 Task: Look for space in Écully, France from 9th June, 2023 to 16th June, 2023 for 2 adults in price range Rs.8000 to Rs.16000. Place can be entire place with 2 bedrooms having 2 beds and 1 bathroom. Property type can be house, flat, guest house. Booking option can be shelf check-in. Required host language is English.
Action: Mouse moved to (365, 151)
Screenshot: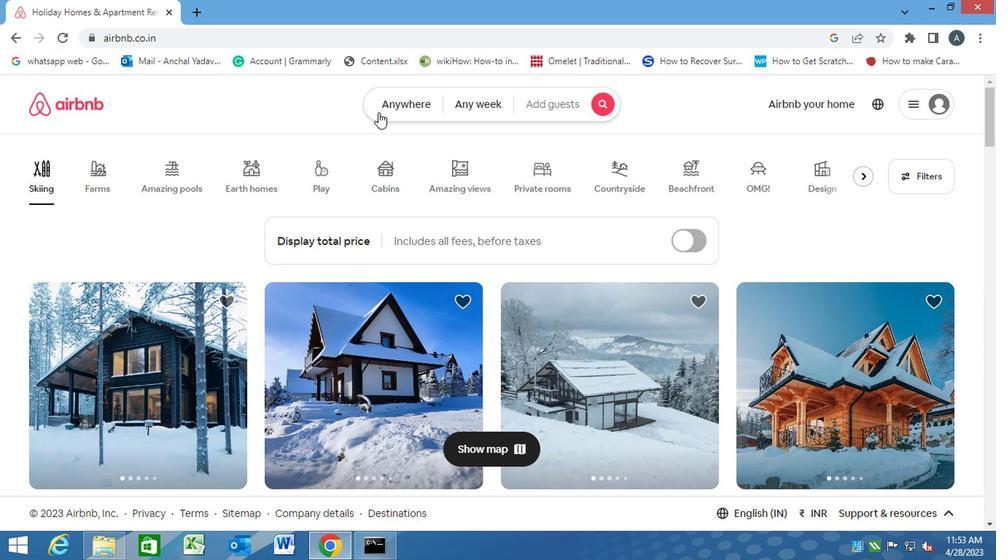 
Action: Mouse pressed left at (365, 151)
Screenshot: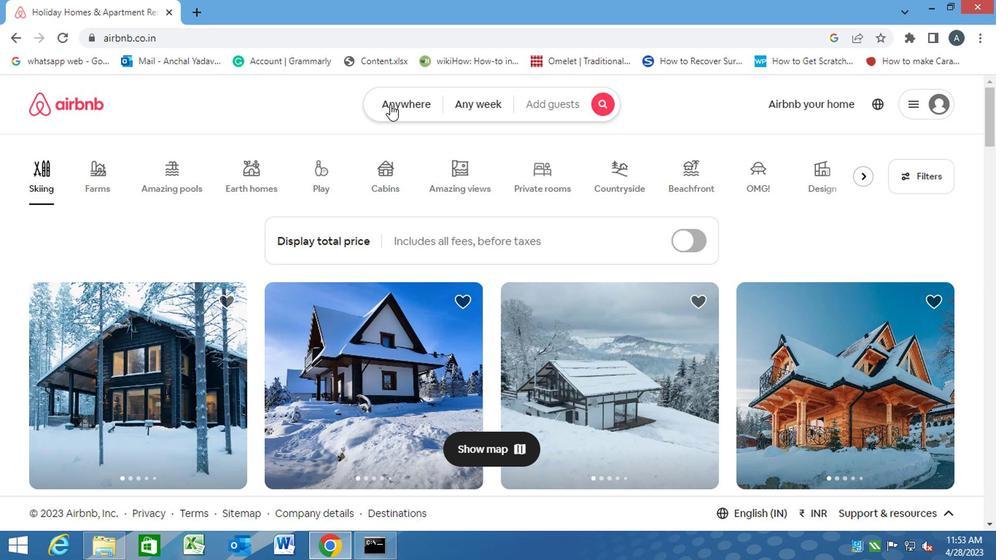 
Action: Mouse moved to (307, 195)
Screenshot: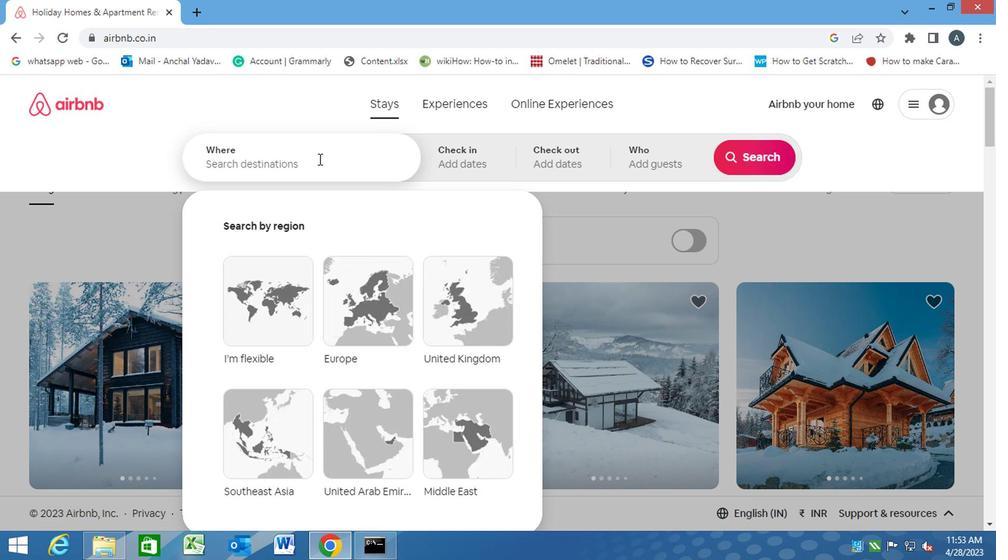 
Action: Mouse pressed left at (307, 195)
Screenshot: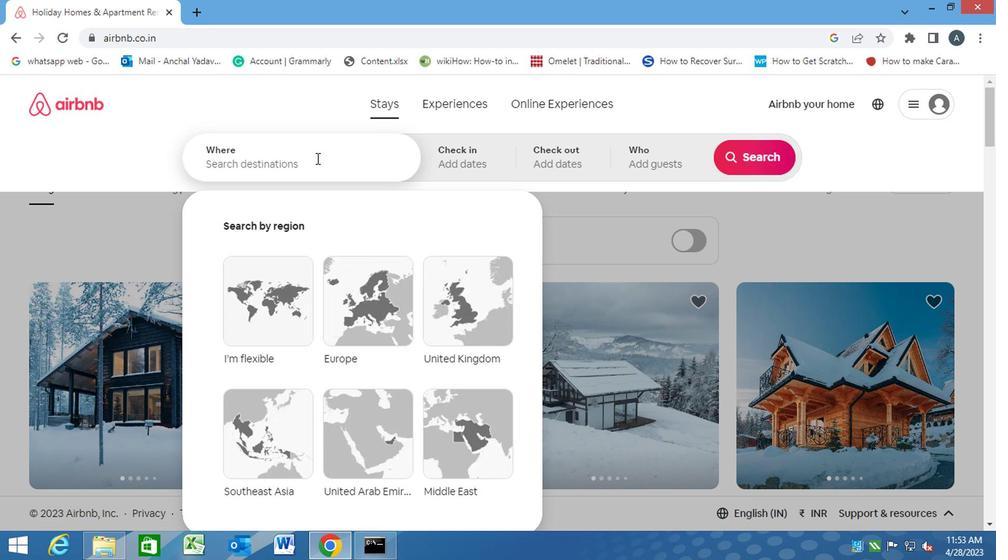 
Action: Key pressed e<Key.caps_lock>cully,<Key.space><Key.caps_lock>f<Key.caps_lock>rance<Key.enter>
Screenshot: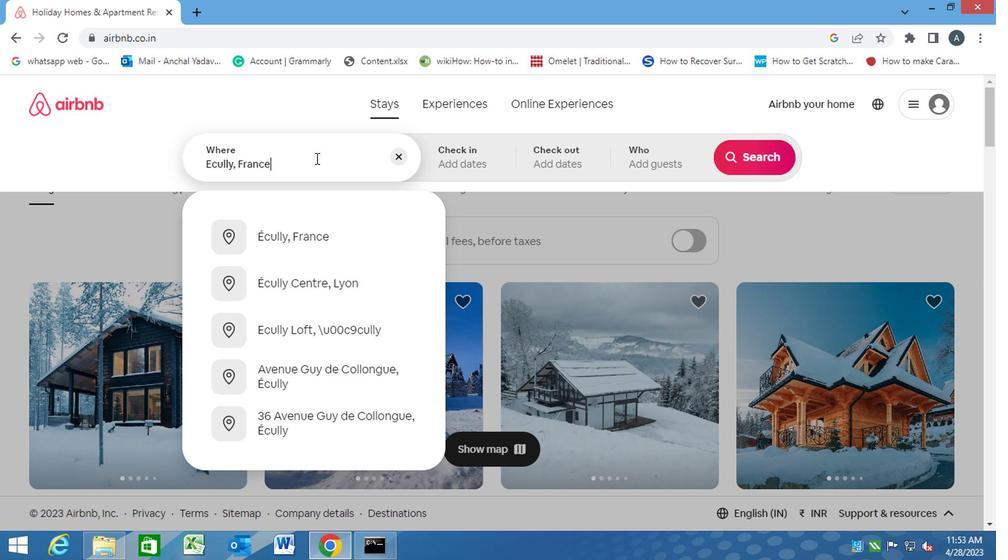 
Action: Mouse moved to (612, 280)
Screenshot: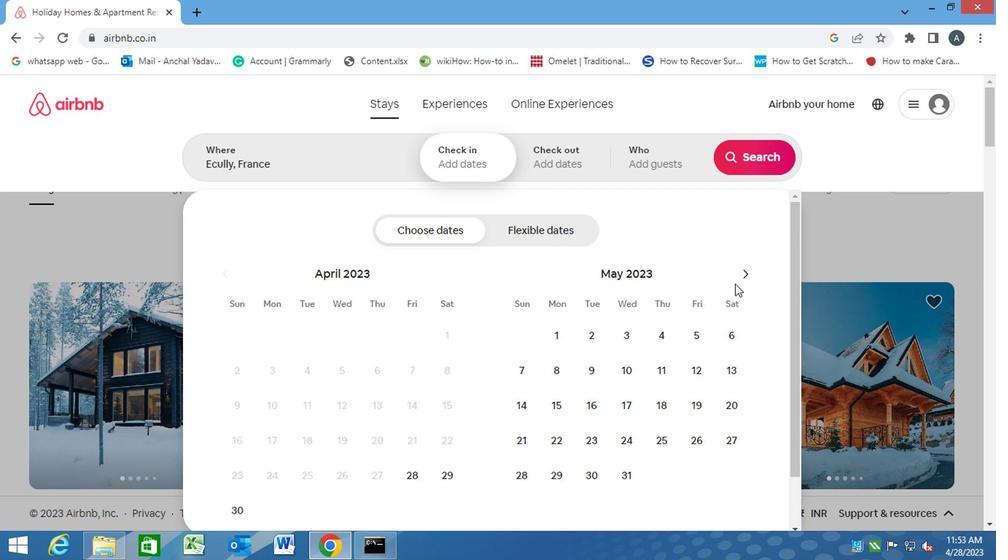 
Action: Mouse pressed left at (612, 280)
Screenshot: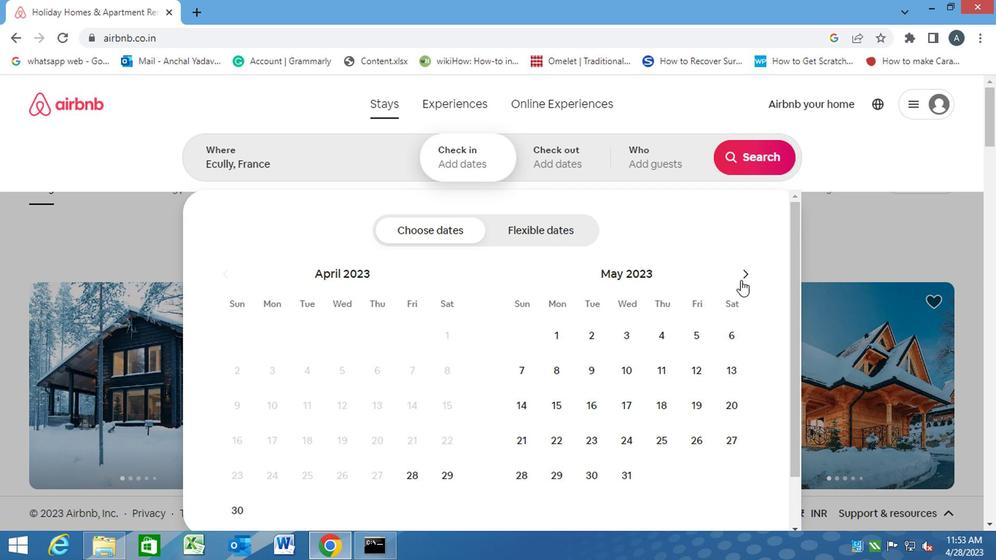 
Action: Mouse moved to (583, 347)
Screenshot: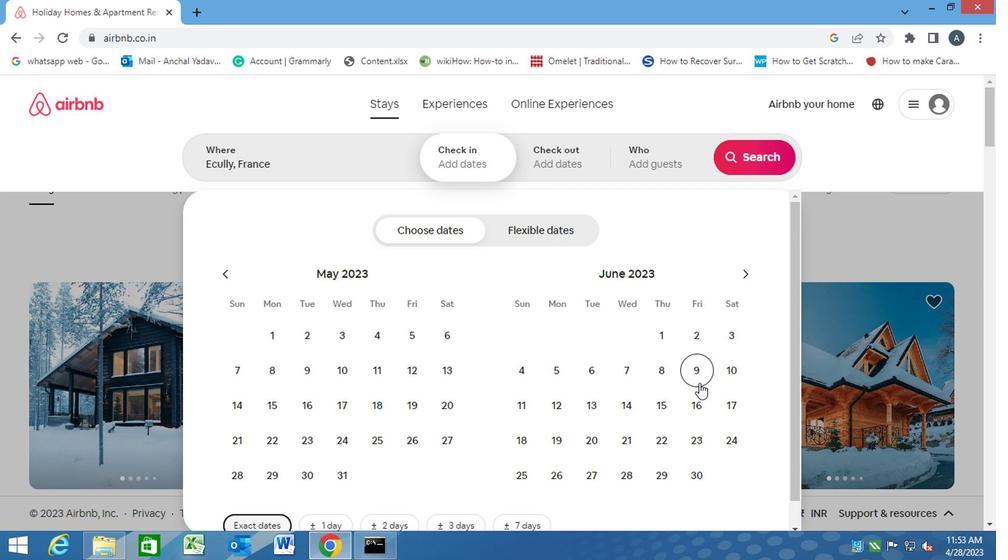 
Action: Mouse pressed left at (583, 347)
Screenshot: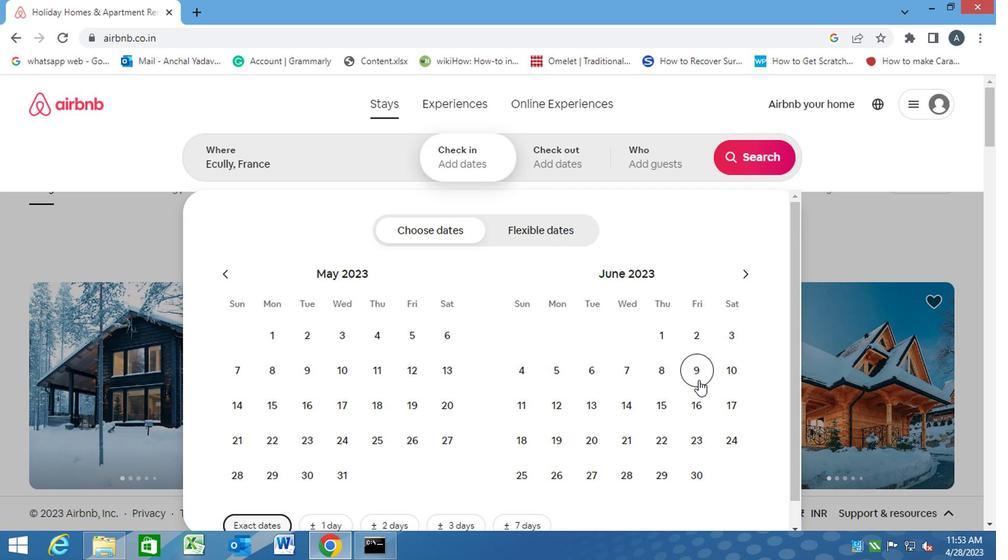 
Action: Mouse moved to (580, 369)
Screenshot: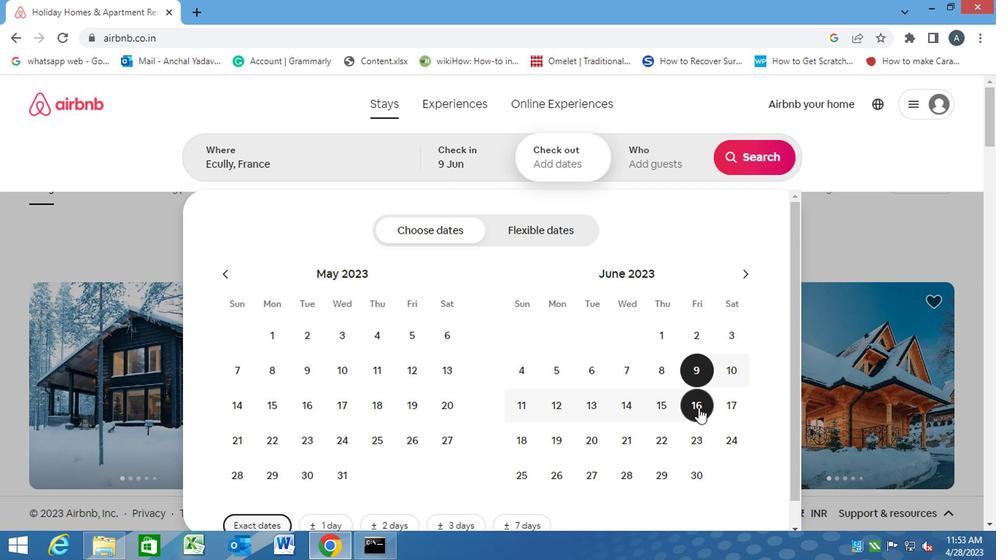 
Action: Mouse pressed left at (580, 374)
Screenshot: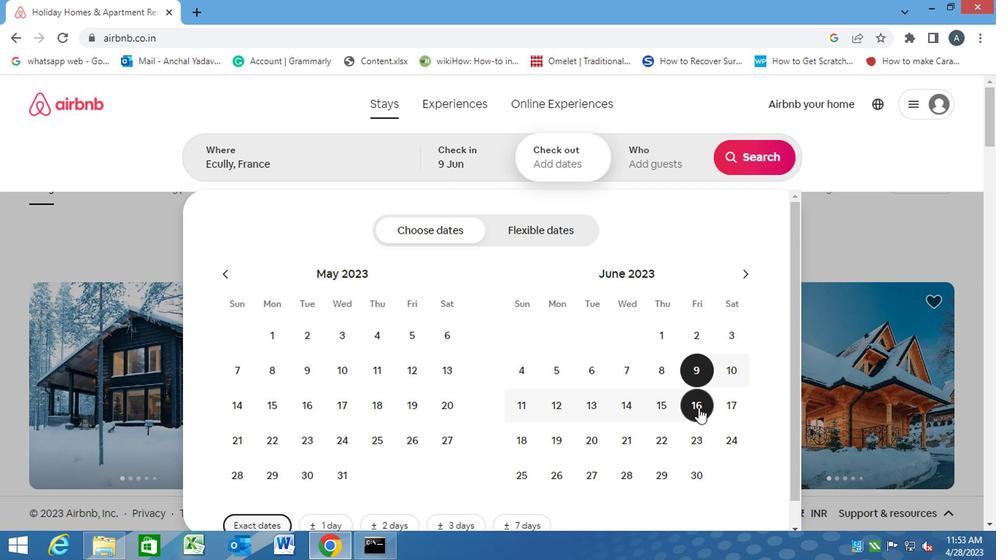 
Action: Mouse moved to (540, 195)
Screenshot: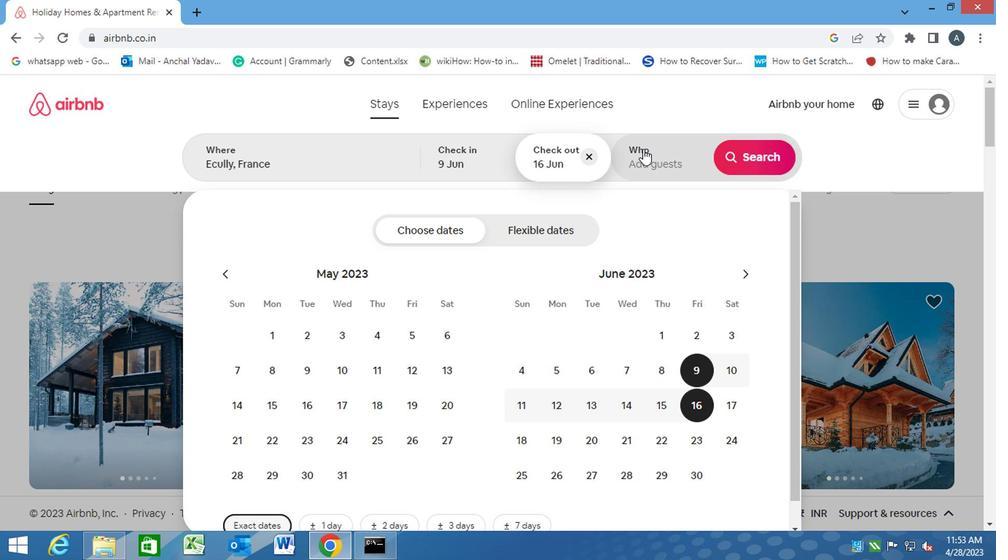 
Action: Mouse pressed left at (540, 195)
Screenshot: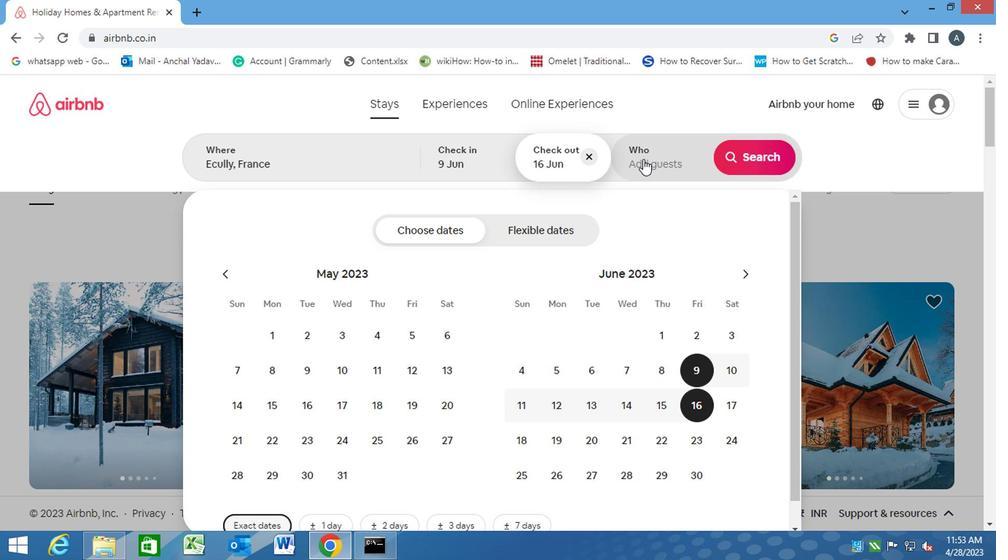 
Action: Mouse moved to (620, 251)
Screenshot: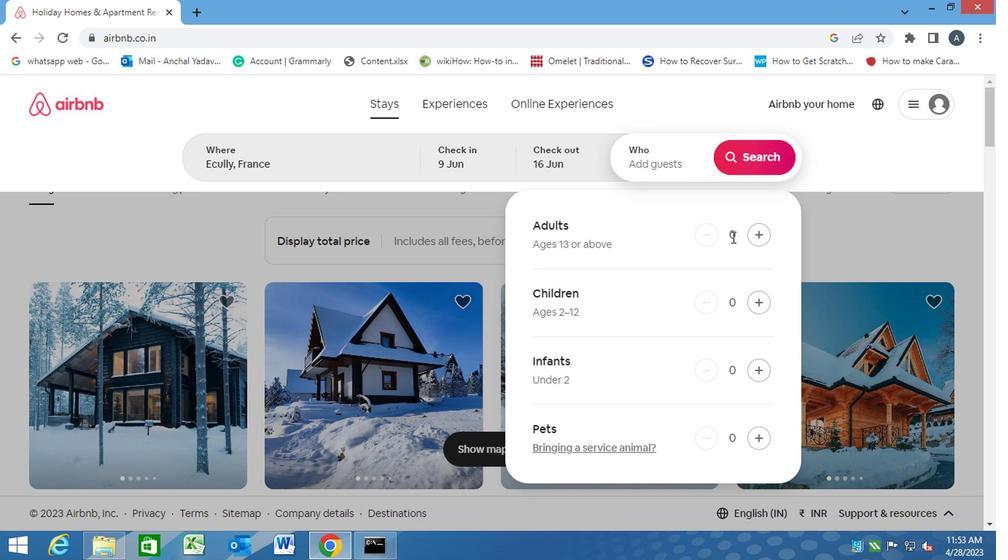 
Action: Mouse pressed left at (620, 251)
Screenshot: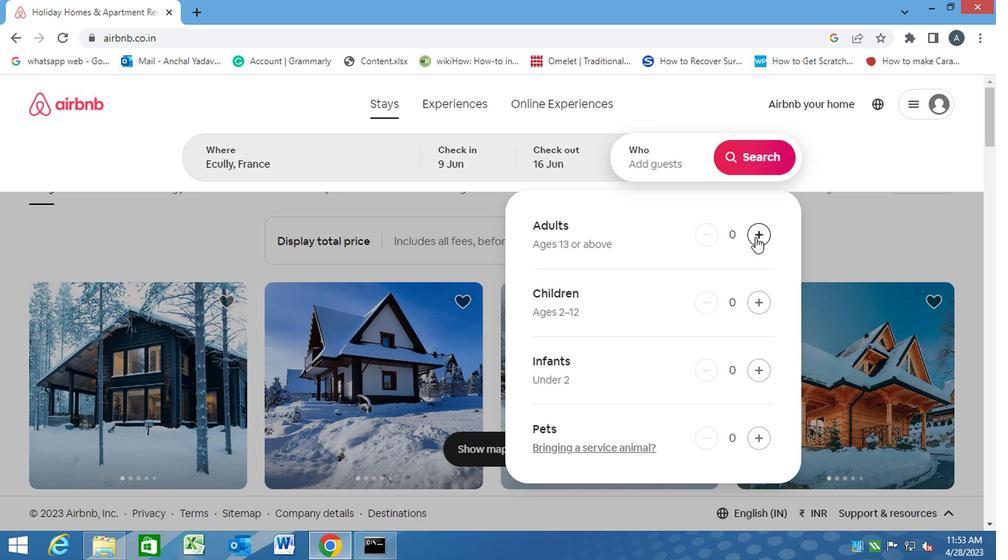 
Action: Mouse pressed left at (620, 251)
Screenshot: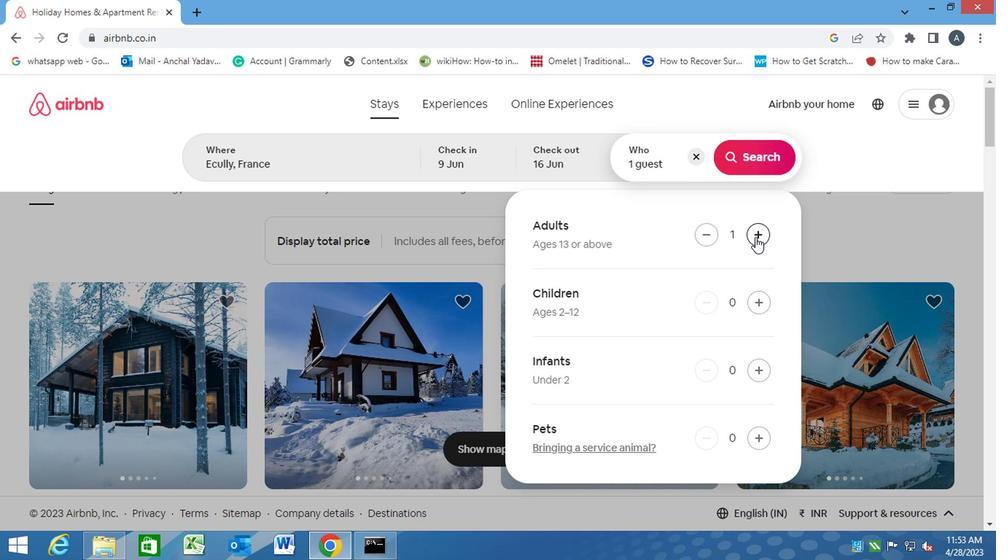
Action: Mouse moved to (613, 199)
Screenshot: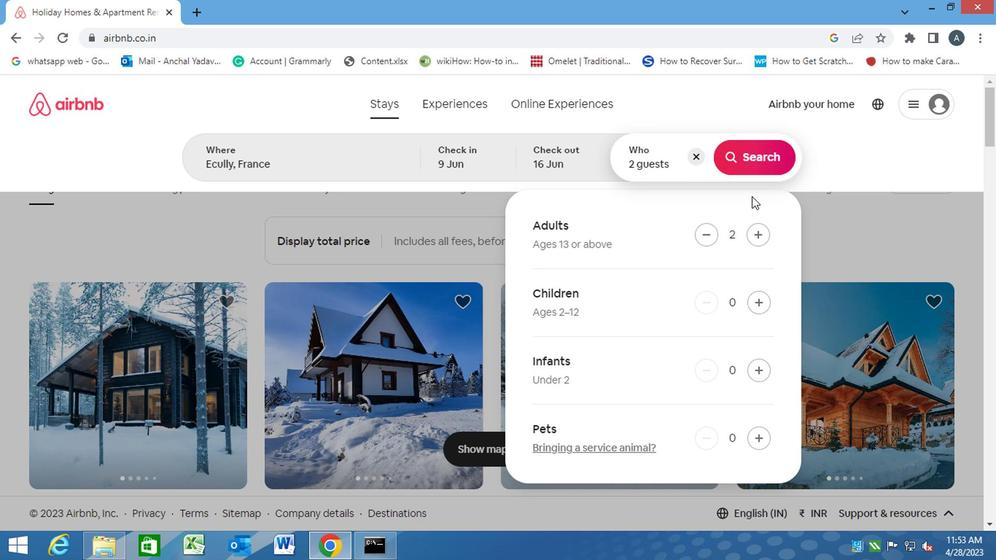 
Action: Mouse pressed left at (613, 199)
Screenshot: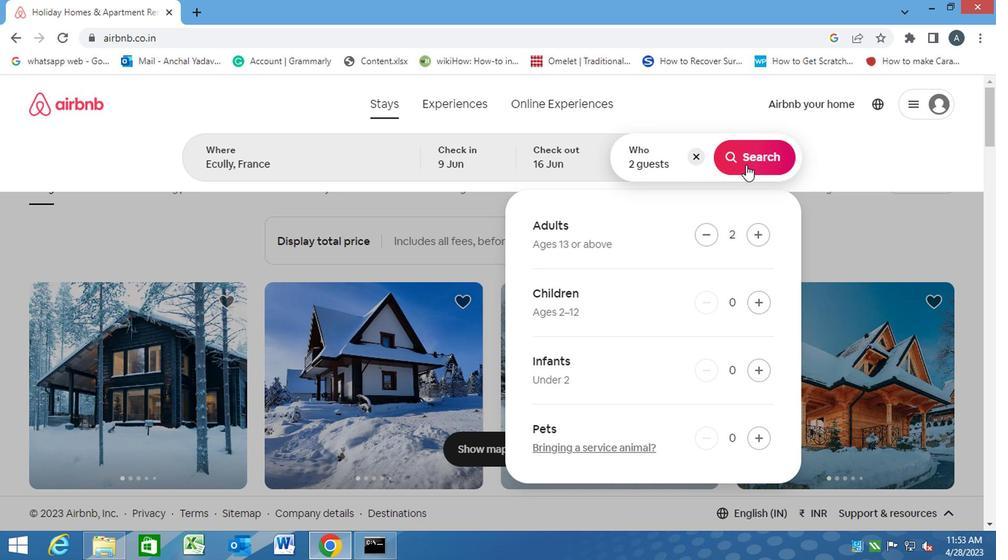 
Action: Mouse moved to (746, 202)
Screenshot: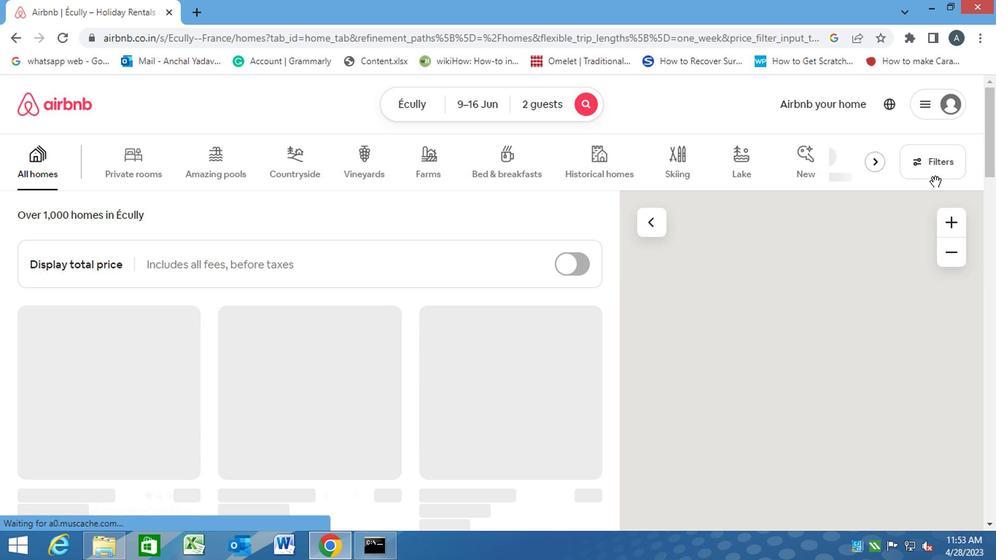 
Action: Mouse pressed left at (746, 202)
Screenshot: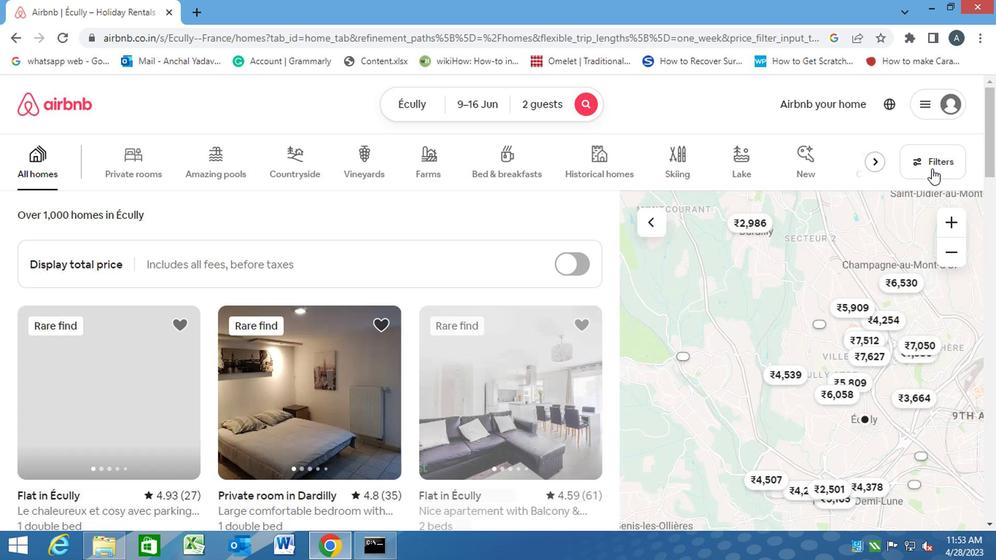 
Action: Mouse moved to (302, 328)
Screenshot: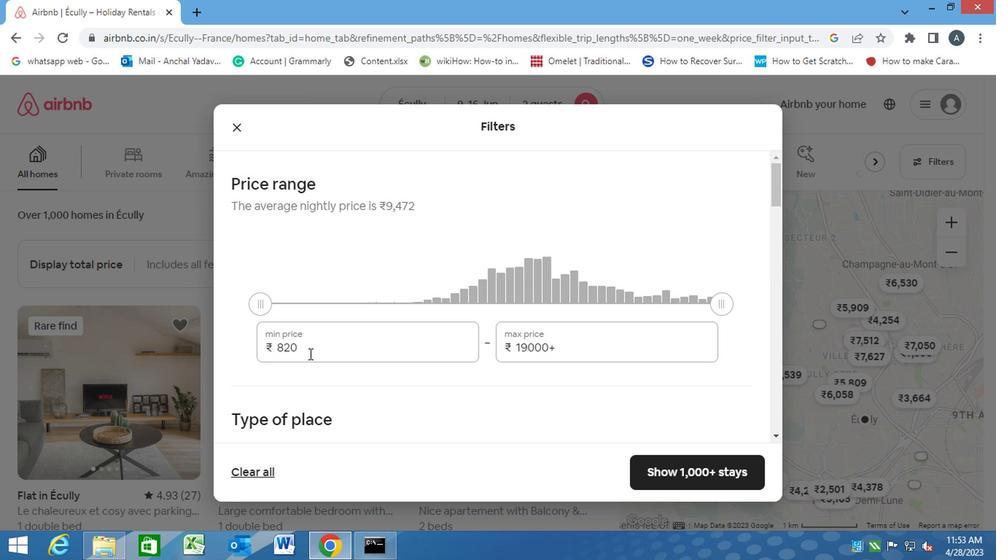 
Action: Mouse pressed left at (302, 328)
Screenshot: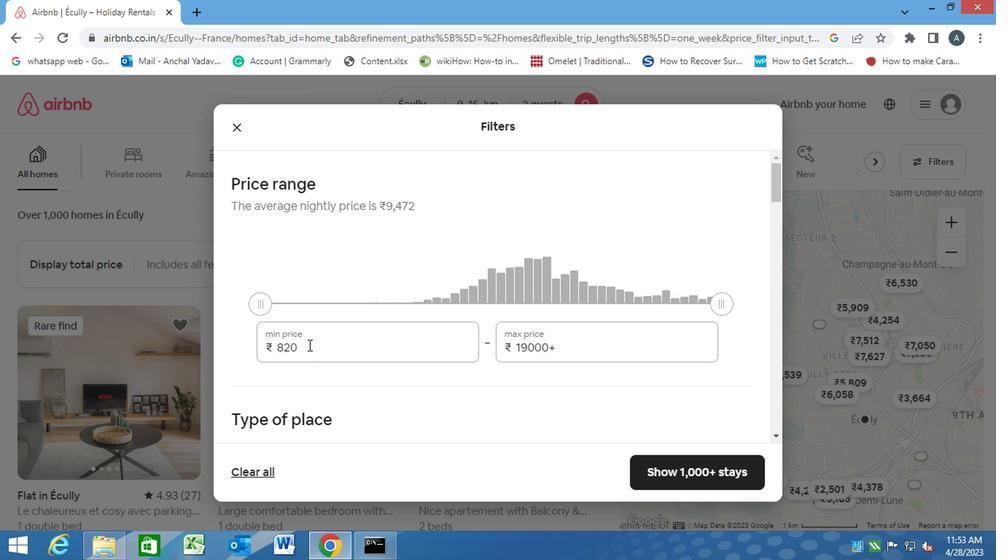 
Action: Mouse moved to (274, 333)
Screenshot: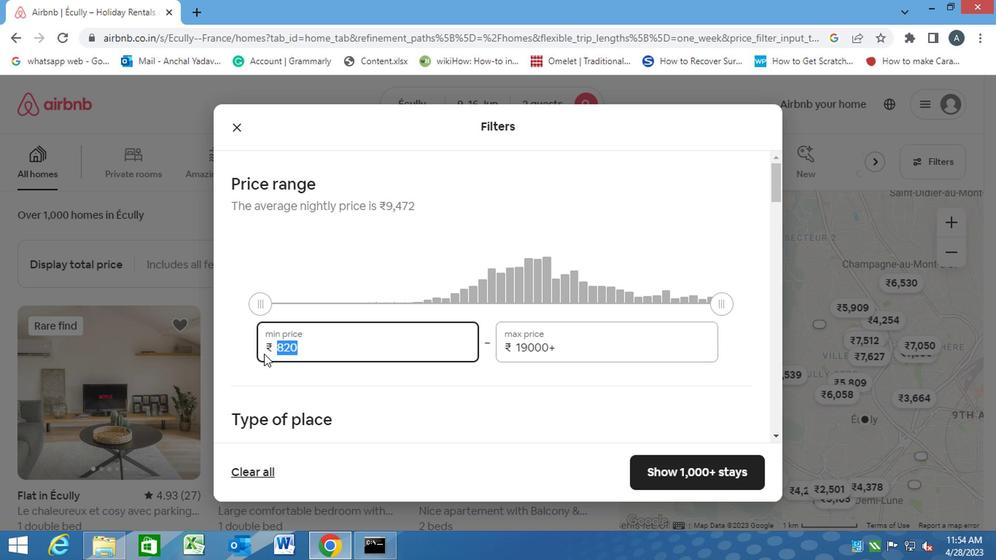 
Action: Key pressed 8000<Key.tab><Key.backspace>16000
Screenshot: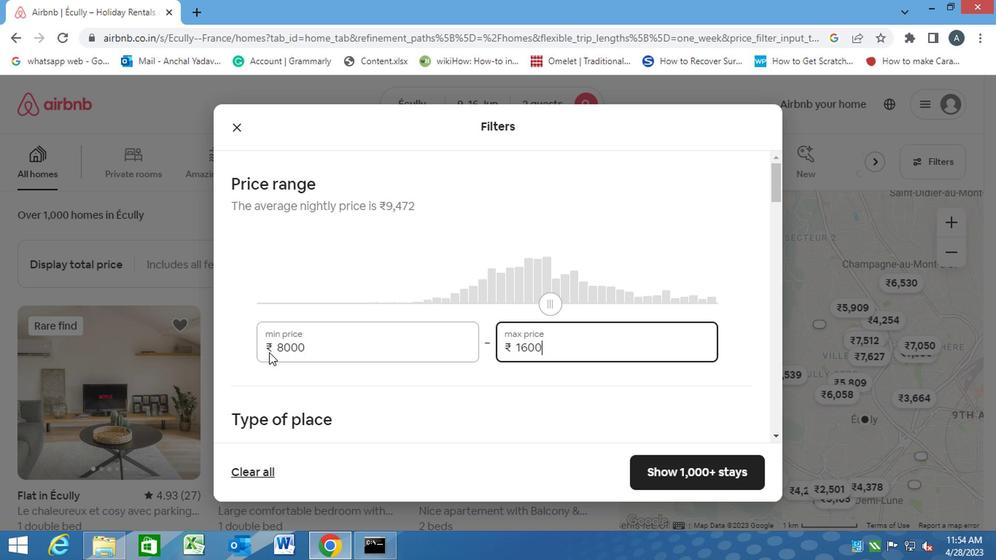
Action: Mouse moved to (462, 423)
Screenshot: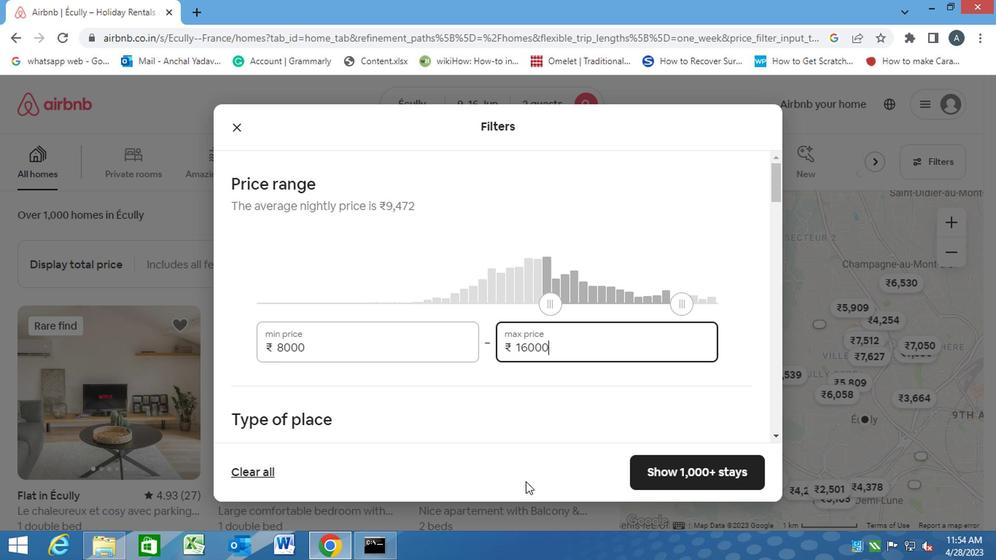 
Action: Mouse scrolled (462, 422) with delta (0, 0)
Screenshot: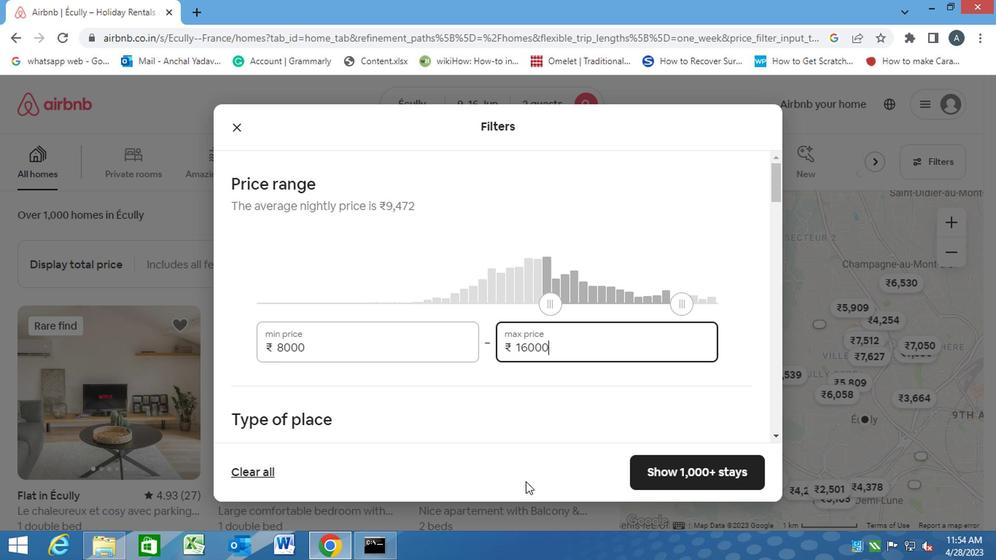 
Action: Mouse scrolled (462, 422) with delta (0, 0)
Screenshot: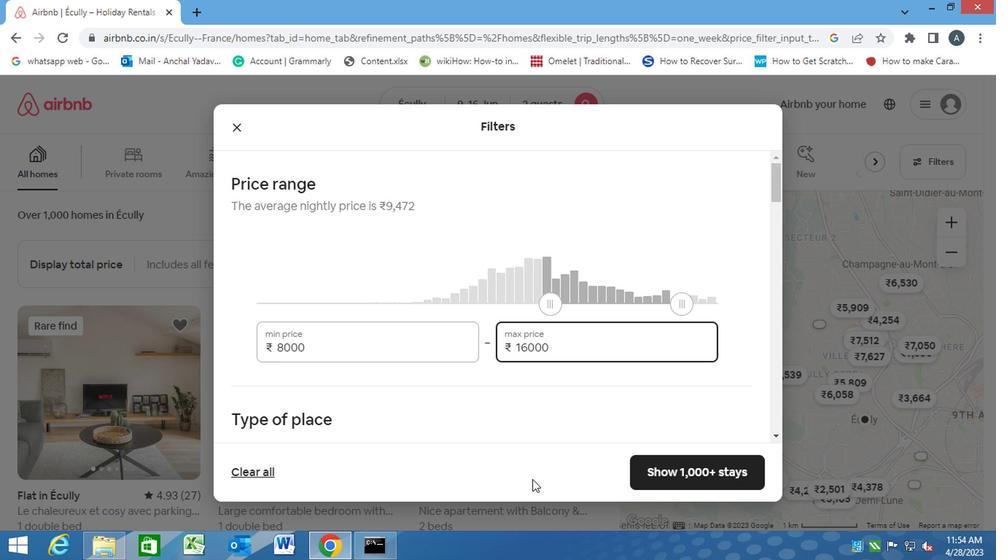 
Action: Mouse moved to (444, 413)
Screenshot: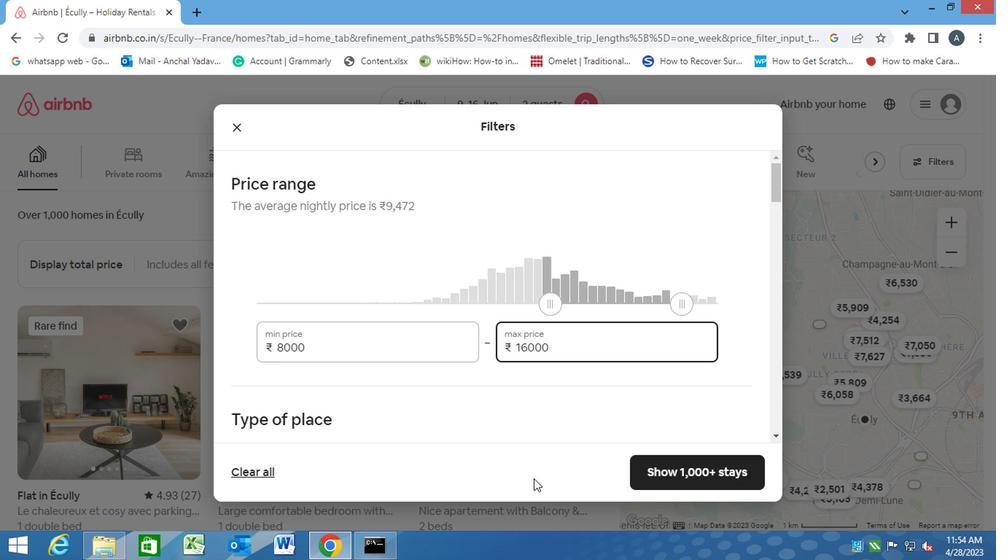 
Action: Mouse scrolled (444, 412) with delta (0, 0)
Screenshot: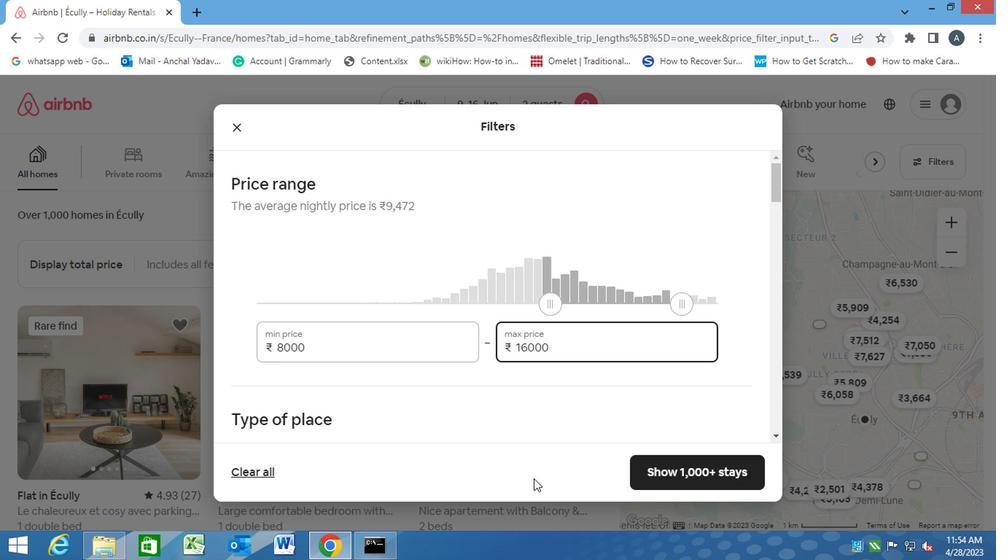 
Action: Mouse moved to (381, 377)
Screenshot: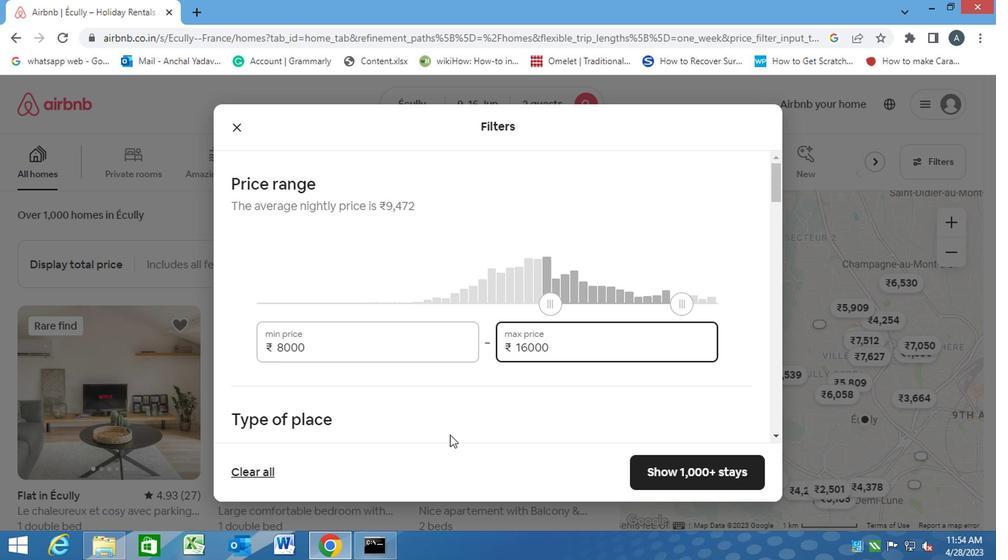 
Action: Mouse scrolled (381, 377) with delta (0, 0)
Screenshot: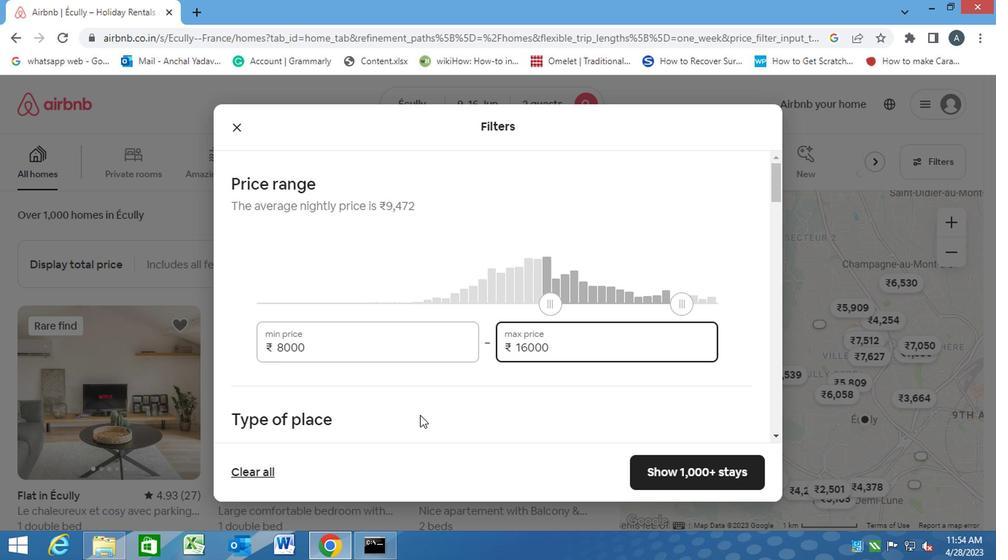 
Action: Mouse scrolled (381, 377) with delta (0, 0)
Screenshot: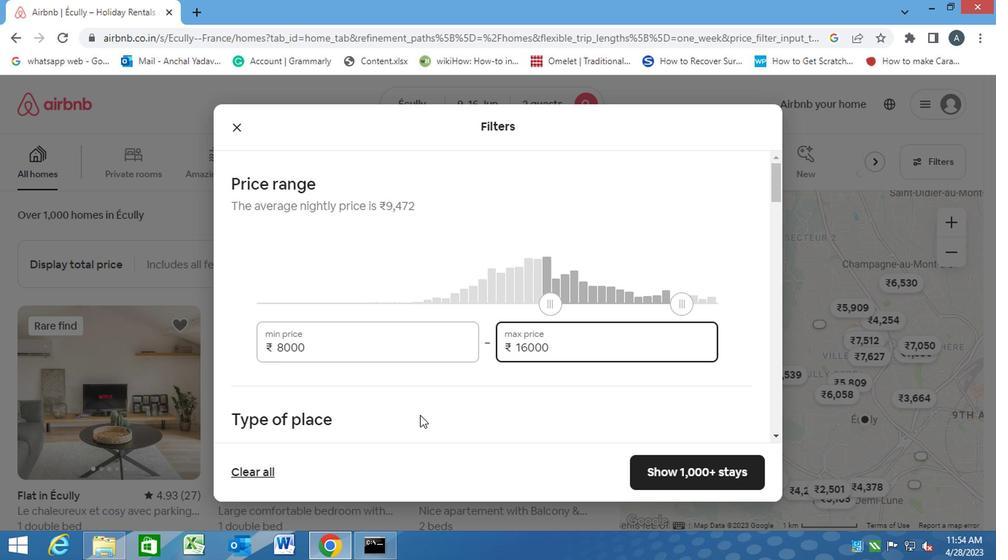 
Action: Mouse moved to (377, 372)
Screenshot: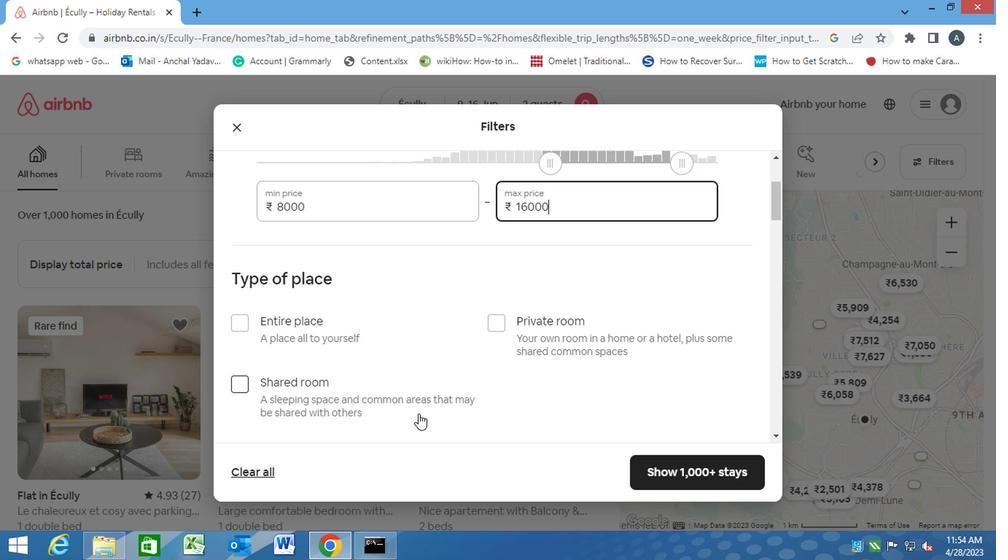 
Action: Mouse scrolled (377, 371) with delta (0, 0)
Screenshot: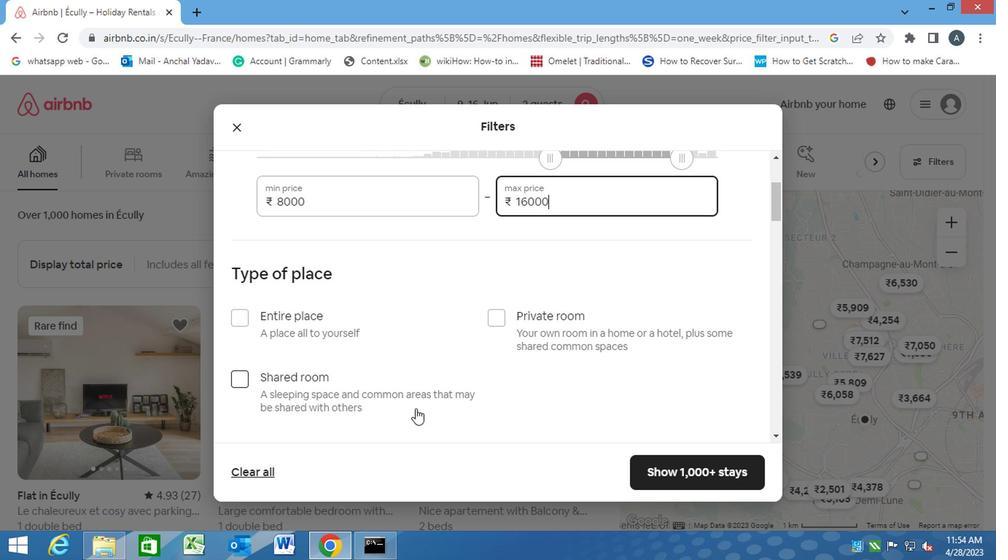 
Action: Mouse moved to (252, 259)
Screenshot: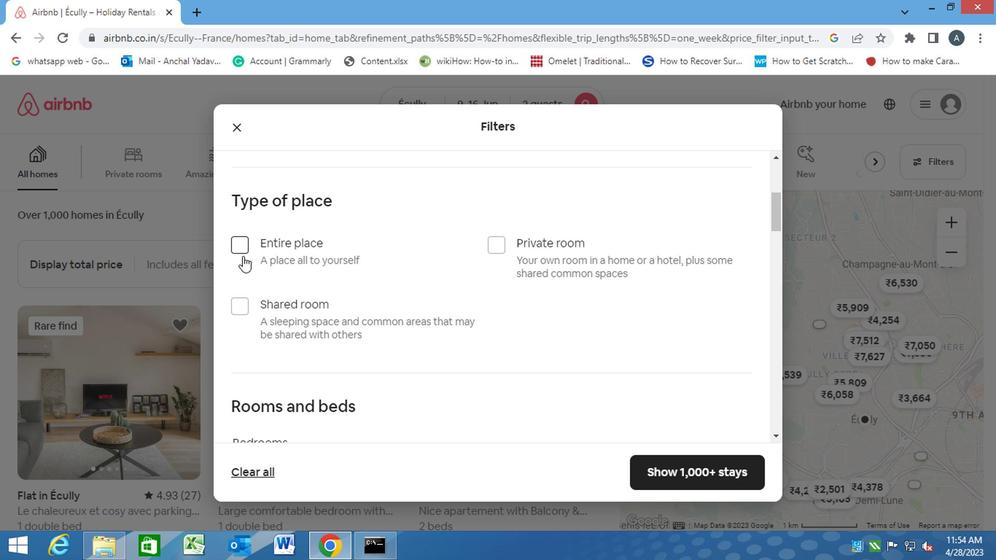 
Action: Mouse pressed left at (252, 259)
Screenshot: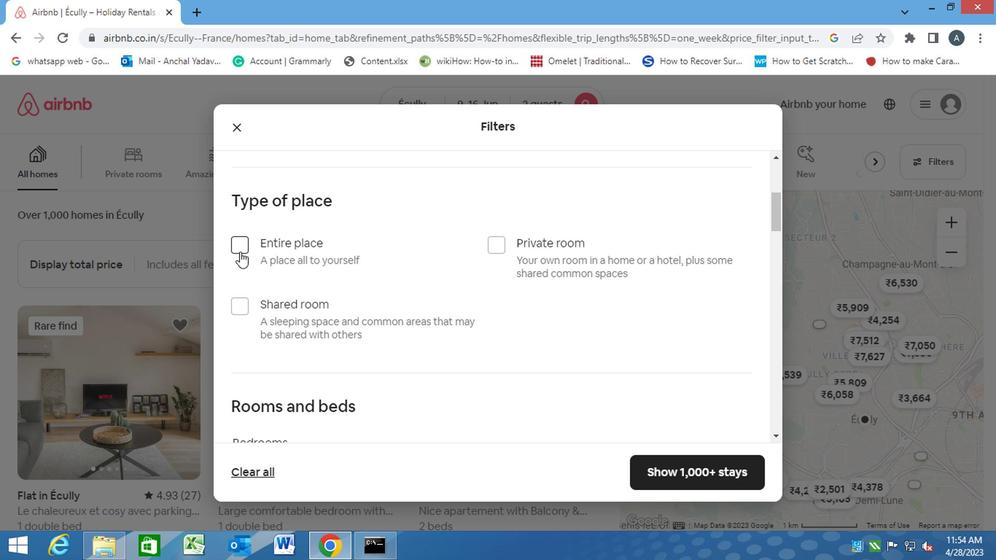 
Action: Mouse moved to (287, 277)
Screenshot: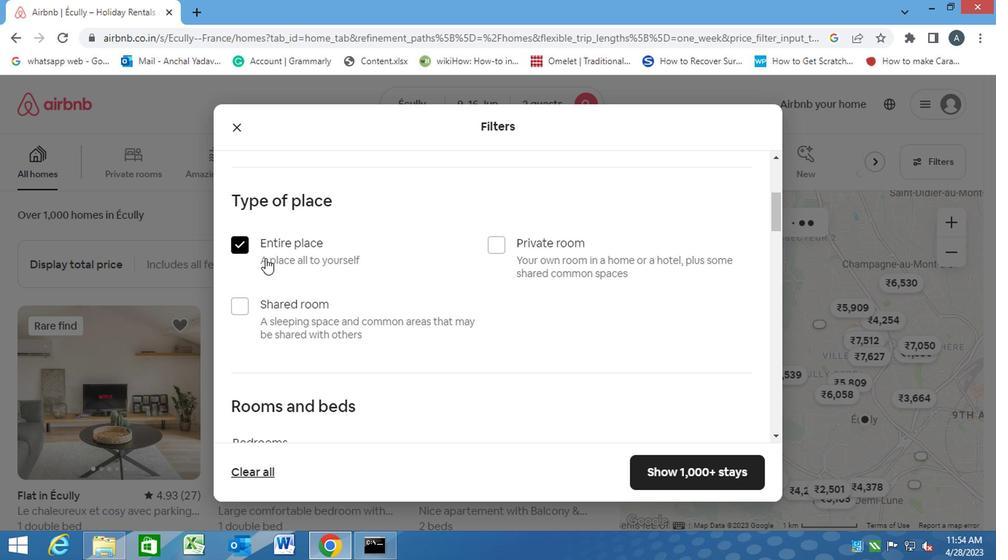 
Action: Mouse scrolled (287, 276) with delta (0, 0)
Screenshot: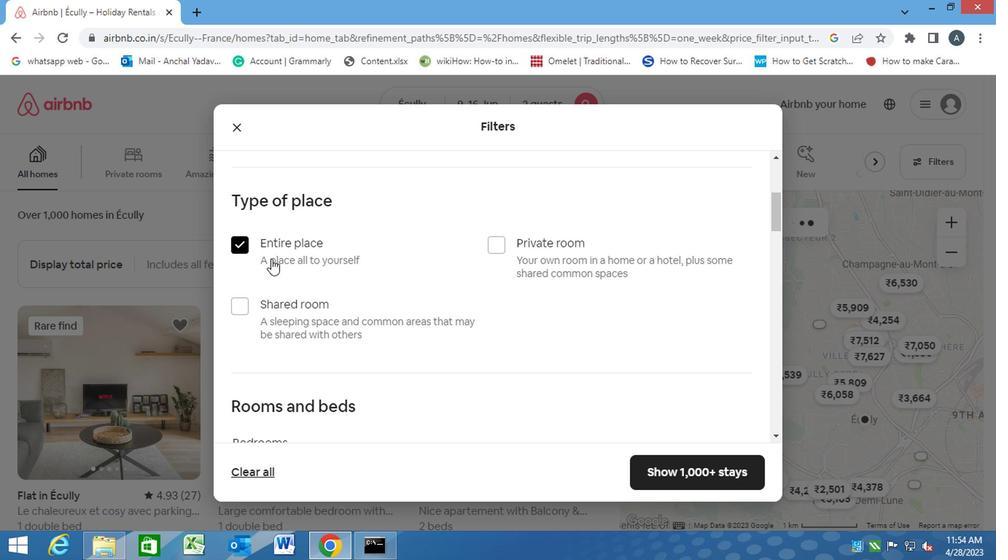 
Action: Mouse moved to (291, 281)
Screenshot: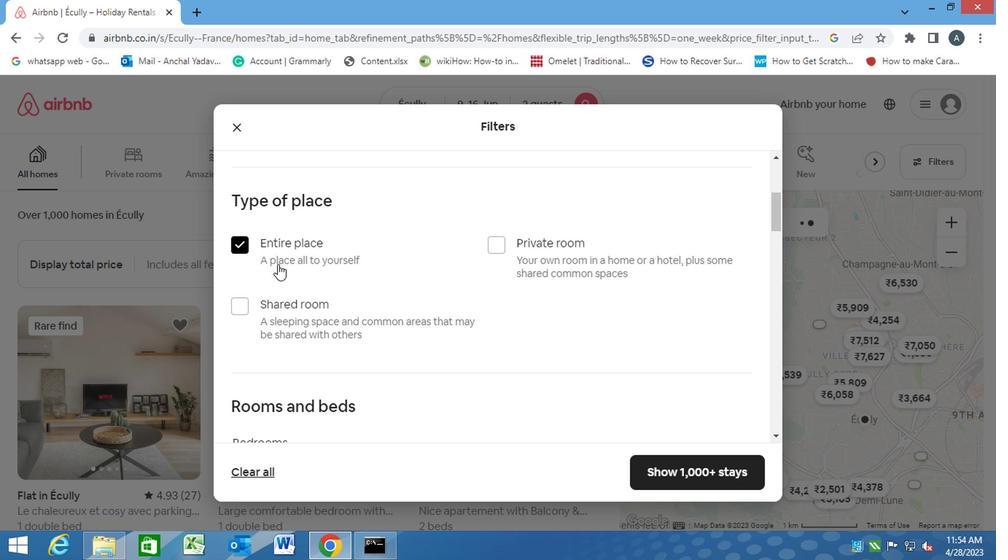
Action: Mouse scrolled (291, 280) with delta (0, 0)
Screenshot: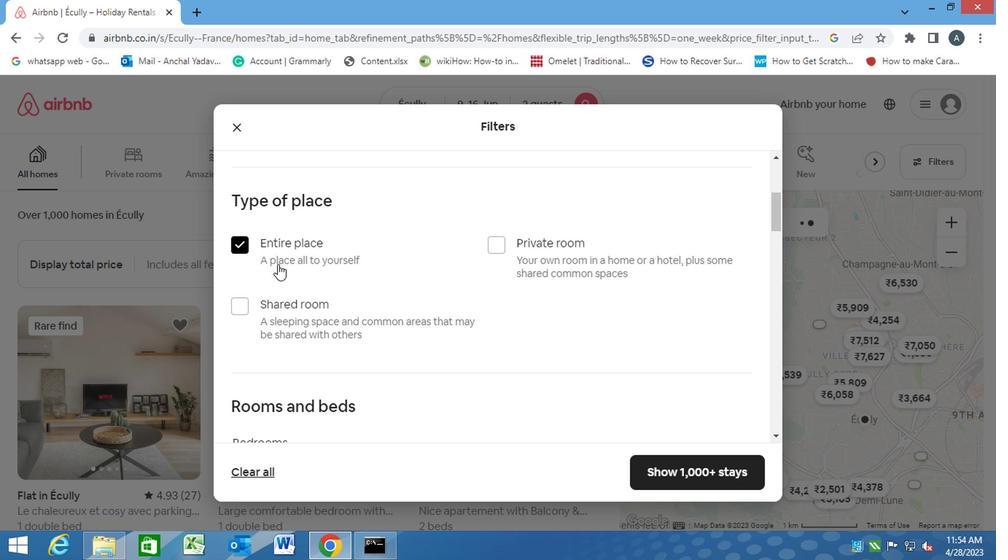 
Action: Mouse moved to (291, 281)
Screenshot: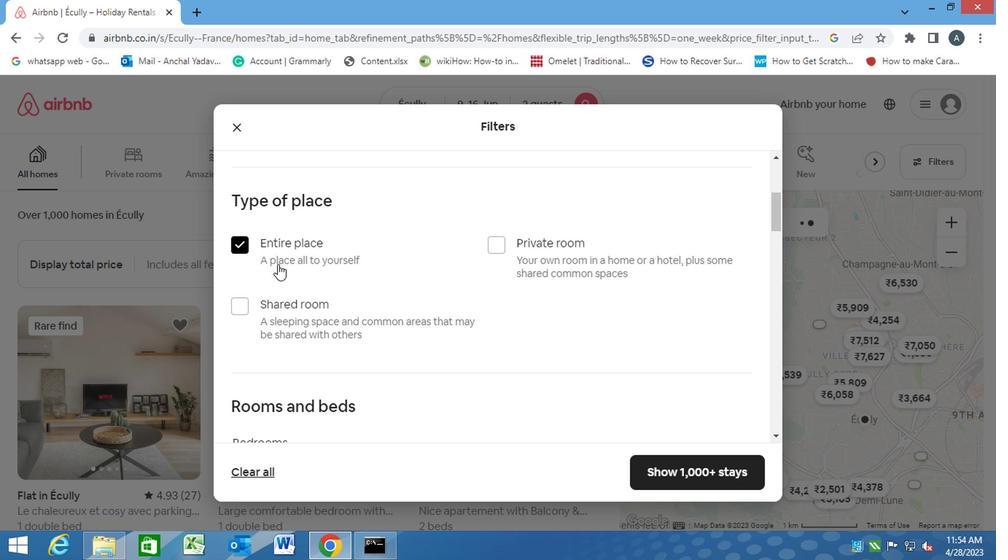 
Action: Mouse scrolled (291, 281) with delta (0, 0)
Screenshot: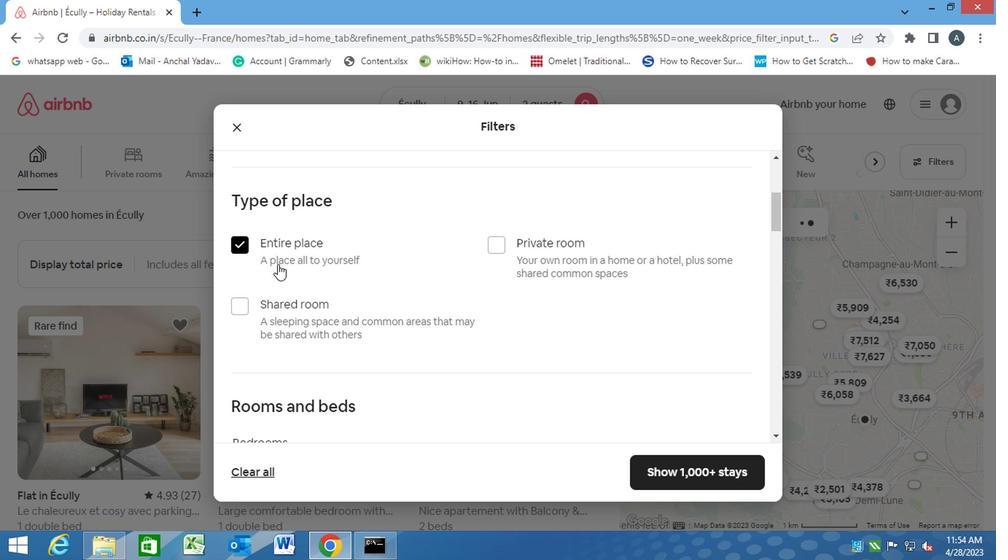 
Action: Mouse moved to (343, 265)
Screenshot: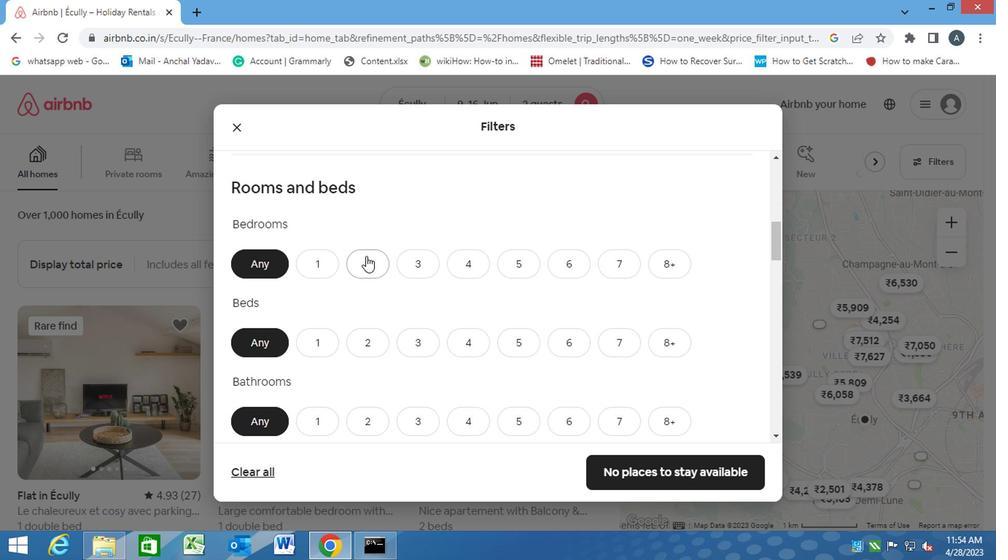 
Action: Mouse pressed left at (343, 265)
Screenshot: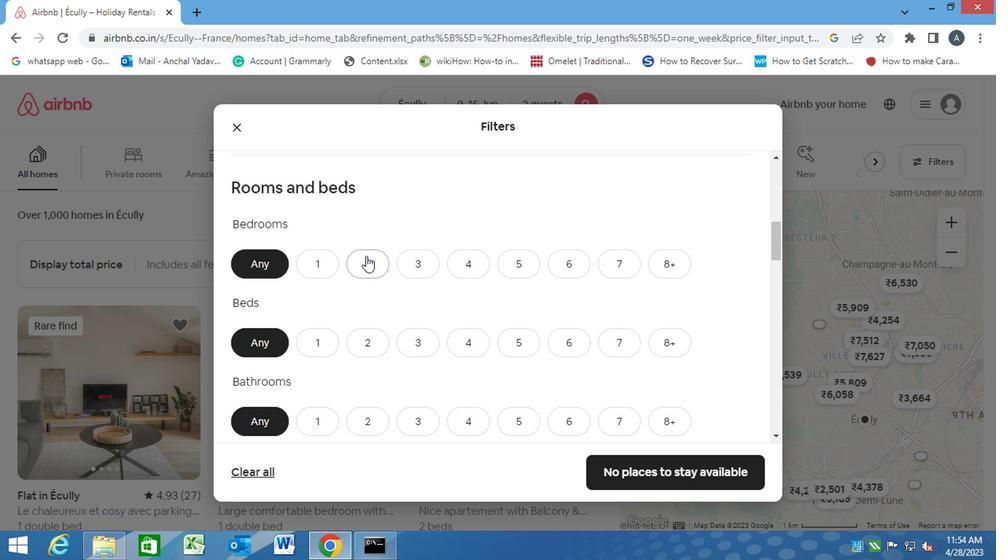 
Action: Mouse moved to (339, 322)
Screenshot: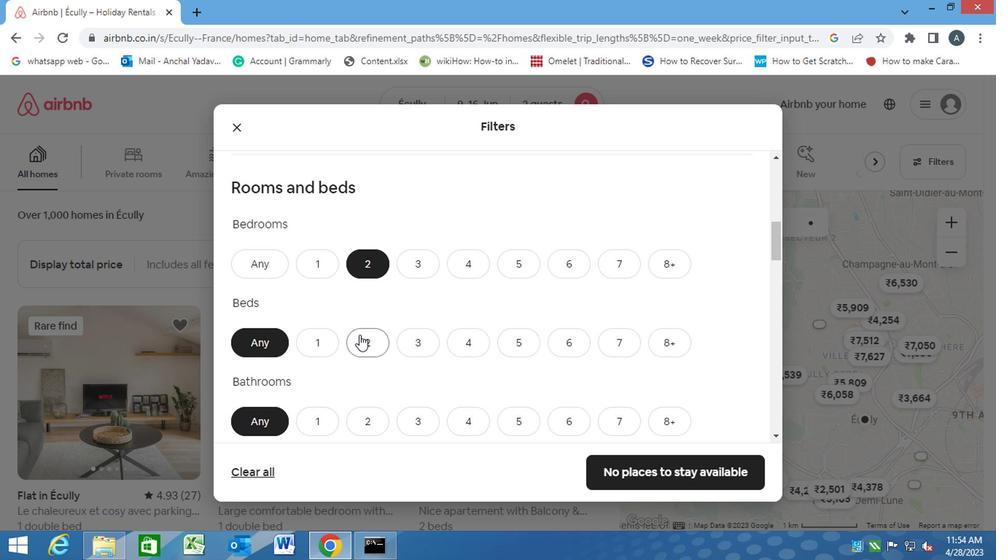 
Action: Mouse pressed left at (339, 322)
Screenshot: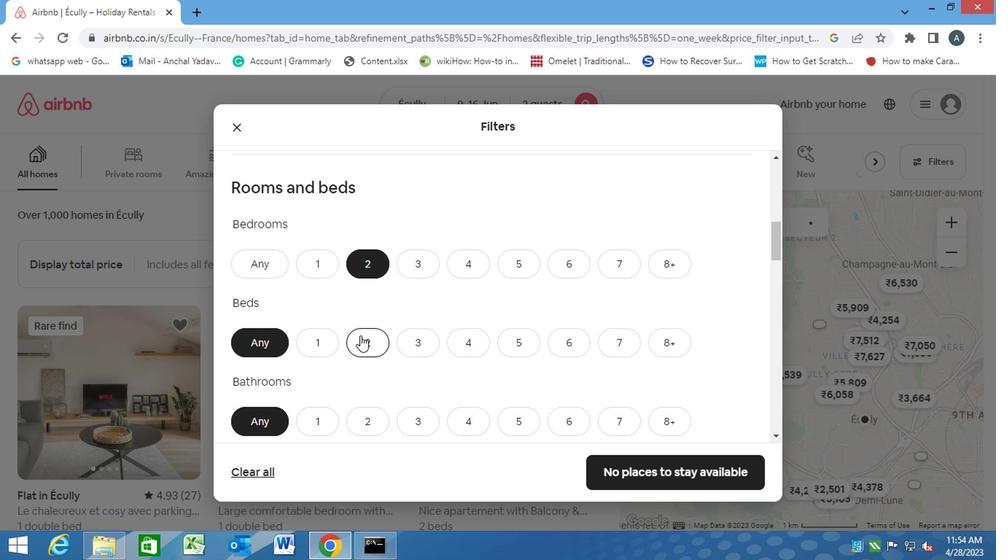
Action: Mouse moved to (310, 383)
Screenshot: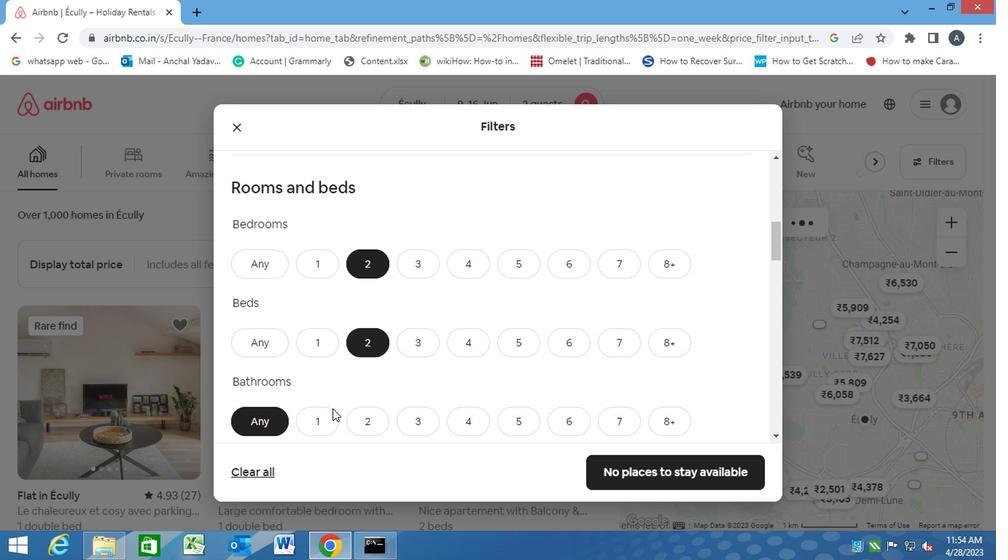 
Action: Mouse pressed left at (310, 383)
Screenshot: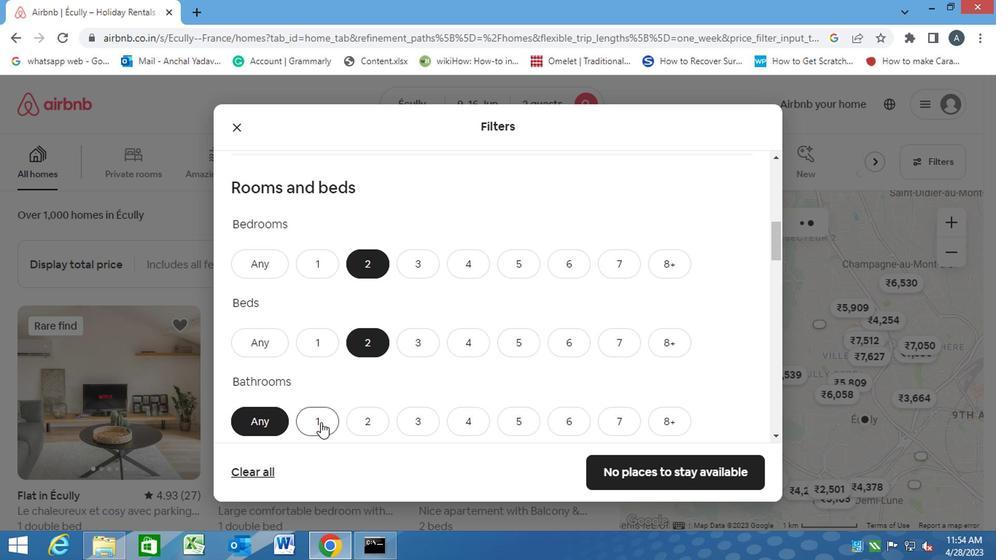 
Action: Mouse moved to (318, 376)
Screenshot: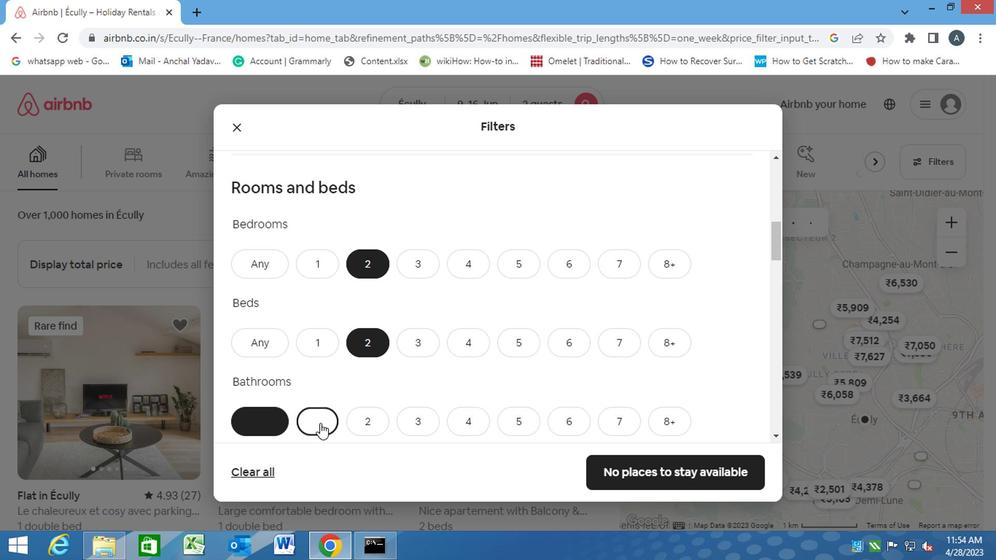 
Action: Mouse scrolled (318, 375) with delta (0, 0)
Screenshot: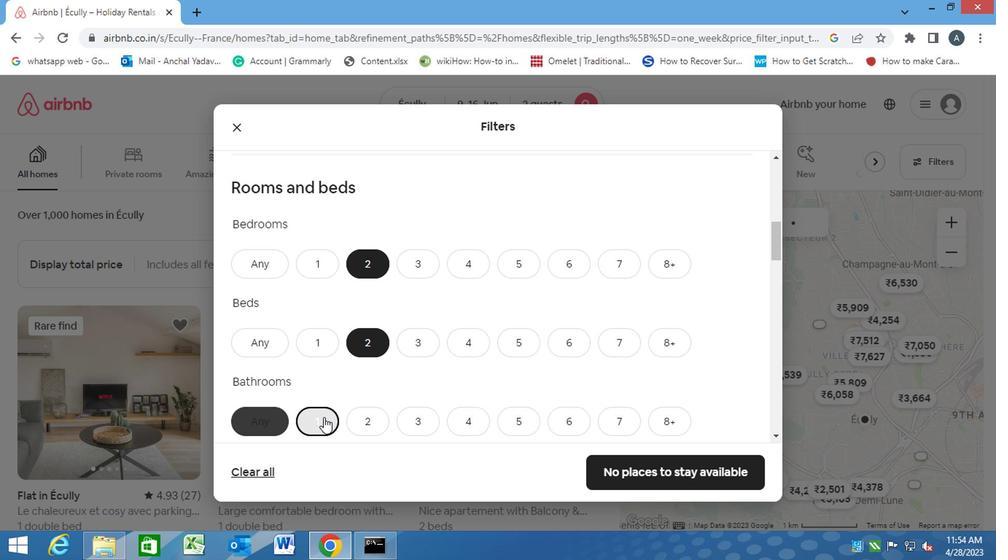 
Action: Mouse scrolled (318, 375) with delta (0, 0)
Screenshot: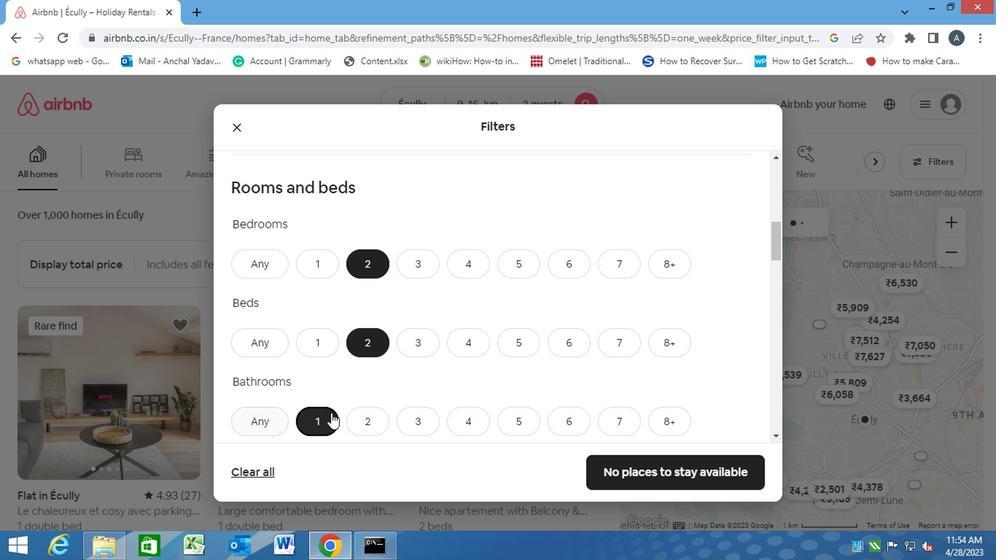 
Action: Mouse scrolled (318, 375) with delta (0, 0)
Screenshot: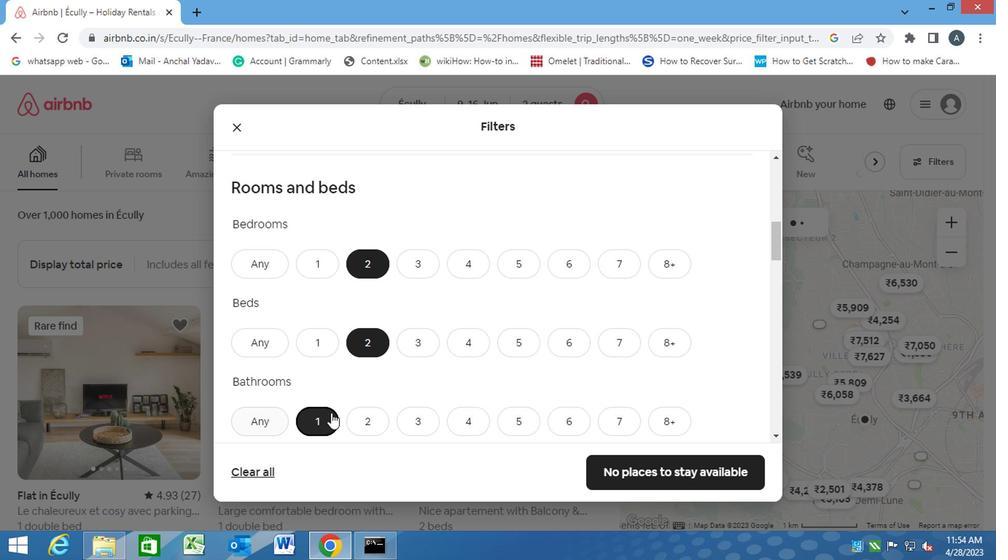 
Action: Mouse scrolled (318, 375) with delta (0, 0)
Screenshot: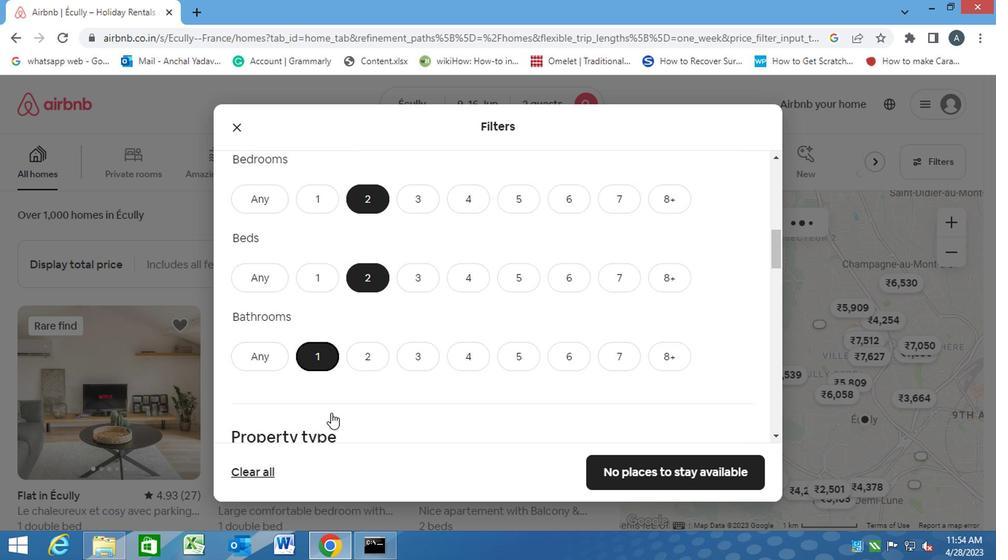 
Action: Mouse moved to (305, 298)
Screenshot: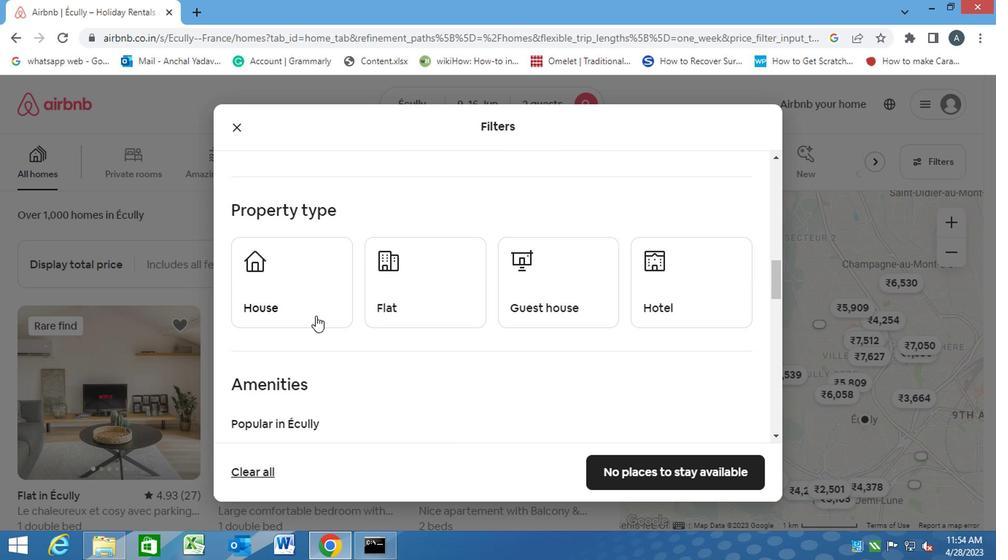 
Action: Mouse pressed left at (305, 298)
Screenshot: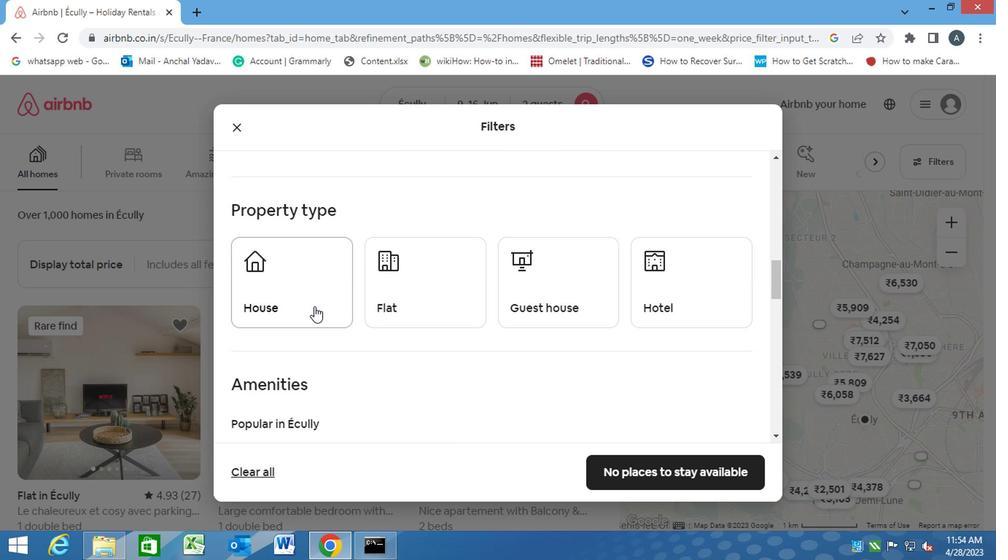 
Action: Mouse moved to (359, 295)
Screenshot: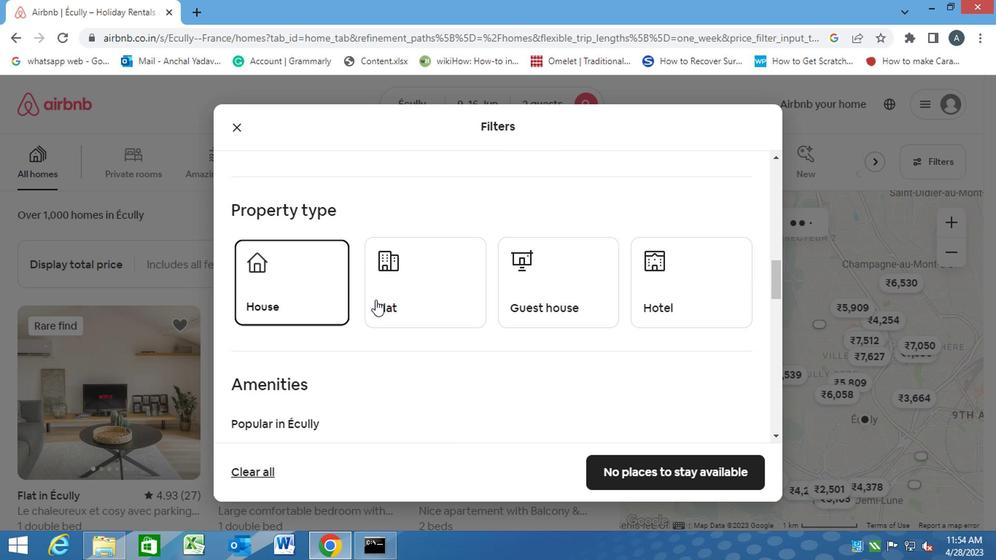 
Action: Mouse pressed left at (359, 295)
Screenshot: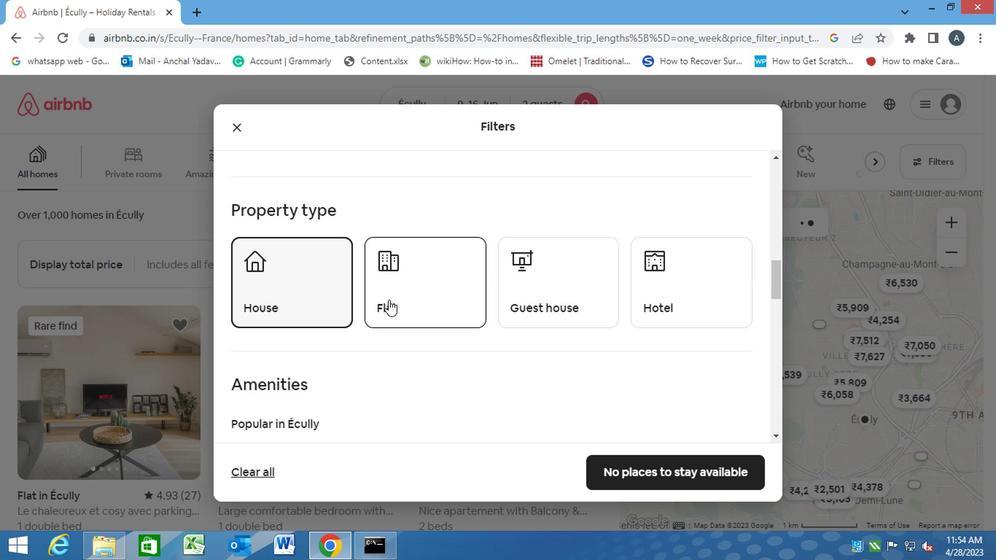
Action: Mouse moved to (458, 290)
Screenshot: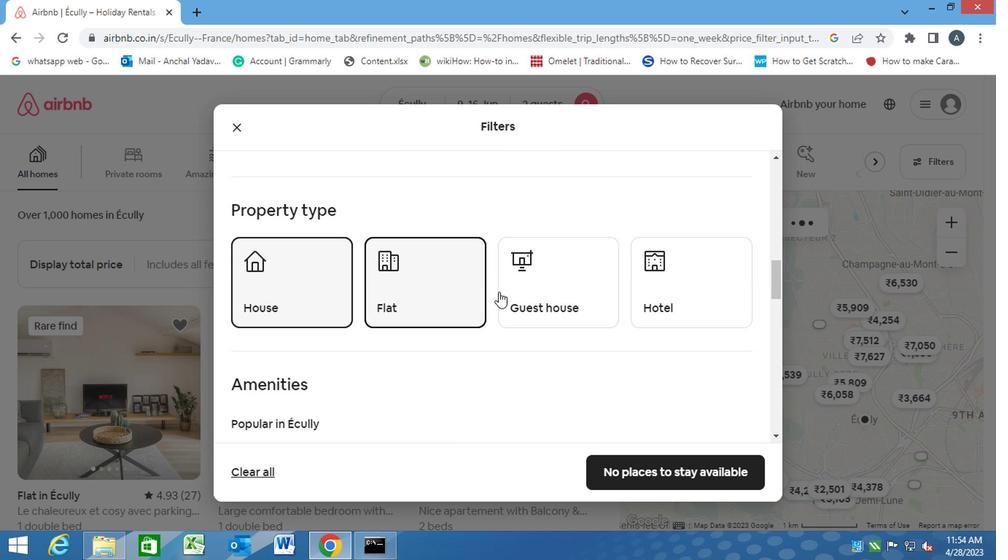 
Action: Mouse pressed left at (458, 290)
Screenshot: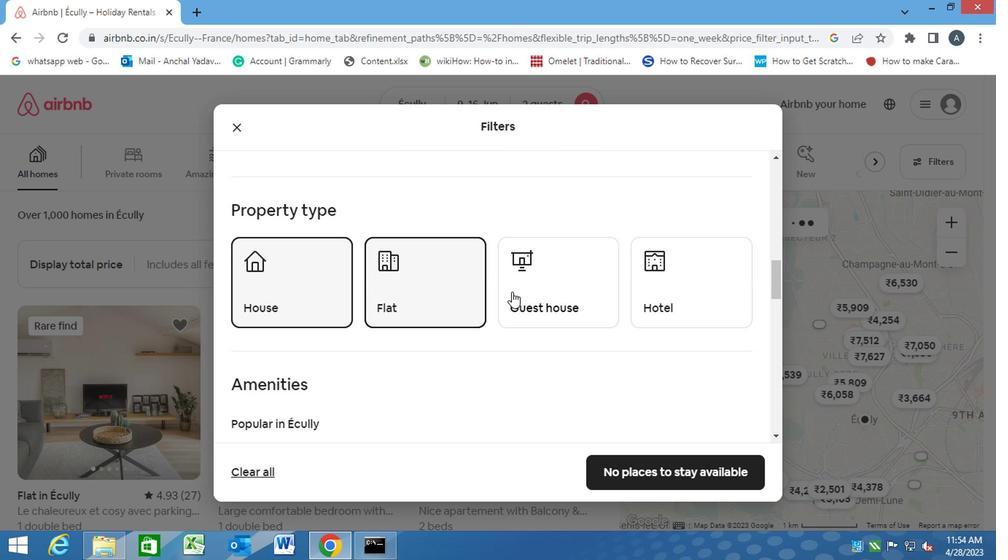 
Action: Mouse moved to (393, 323)
Screenshot: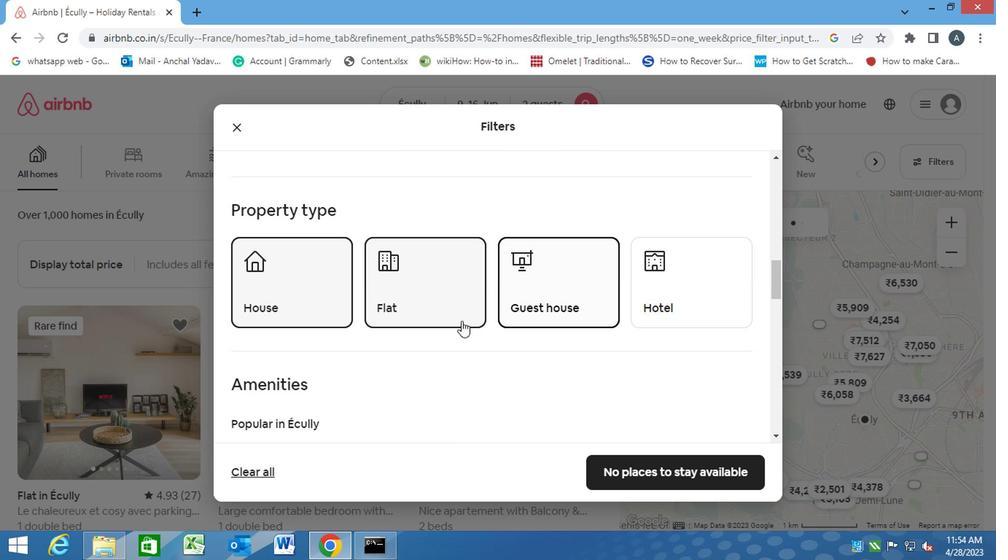 
Action: Mouse scrolled (393, 322) with delta (0, 0)
Screenshot: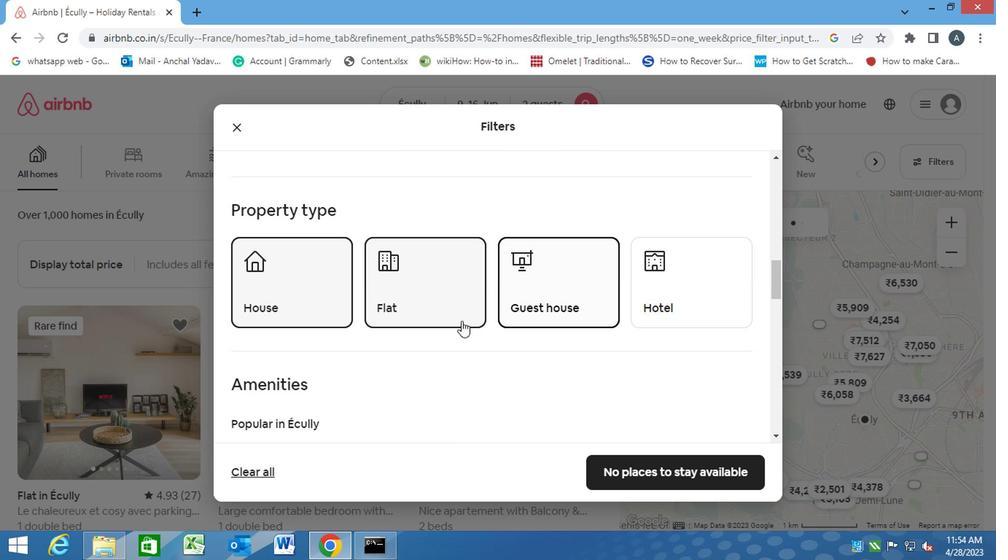 
Action: Mouse moved to (391, 324)
Screenshot: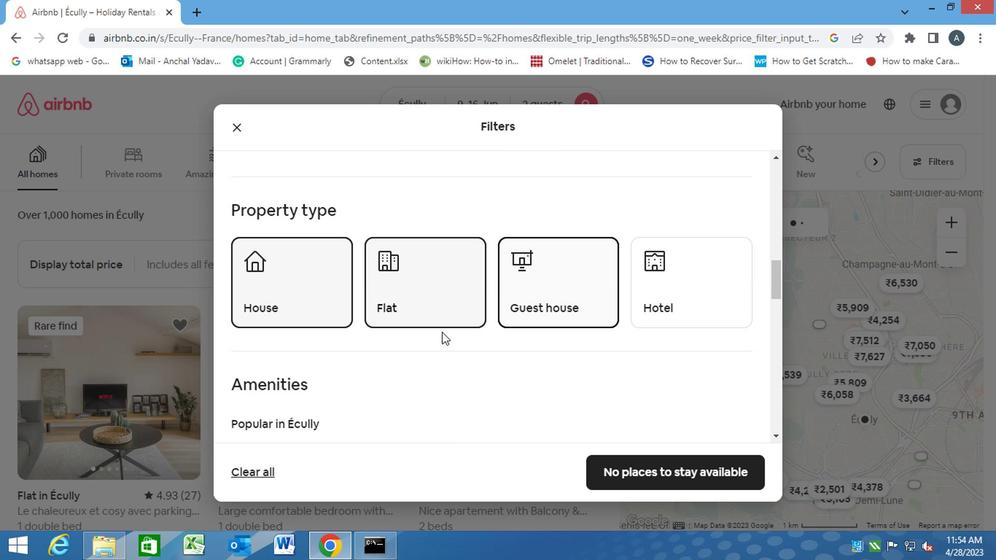 
Action: Mouse scrolled (391, 324) with delta (0, 0)
Screenshot: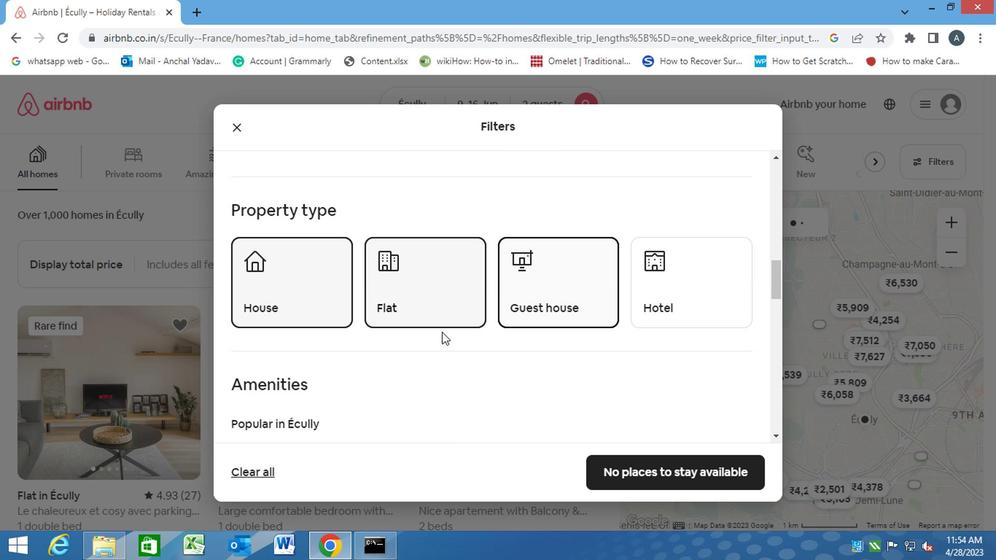 
Action: Mouse moved to (391, 326)
Screenshot: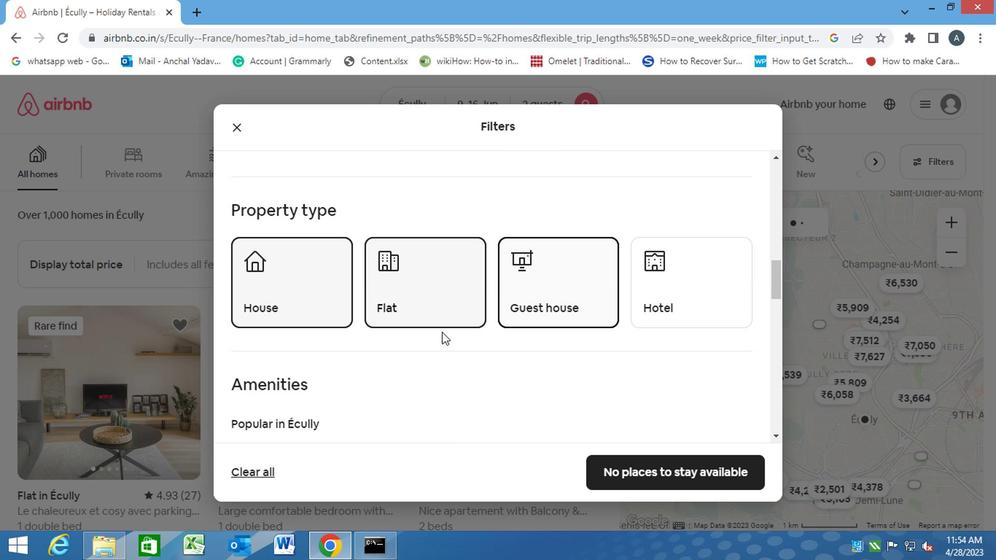 
Action: Mouse scrolled (391, 325) with delta (0, 0)
Screenshot: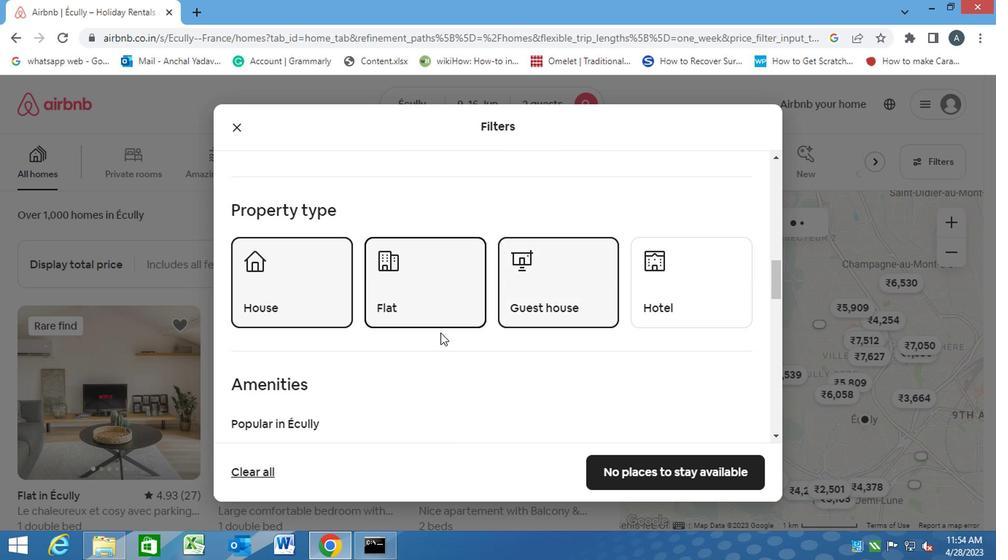 
Action: Mouse moved to (380, 325)
Screenshot: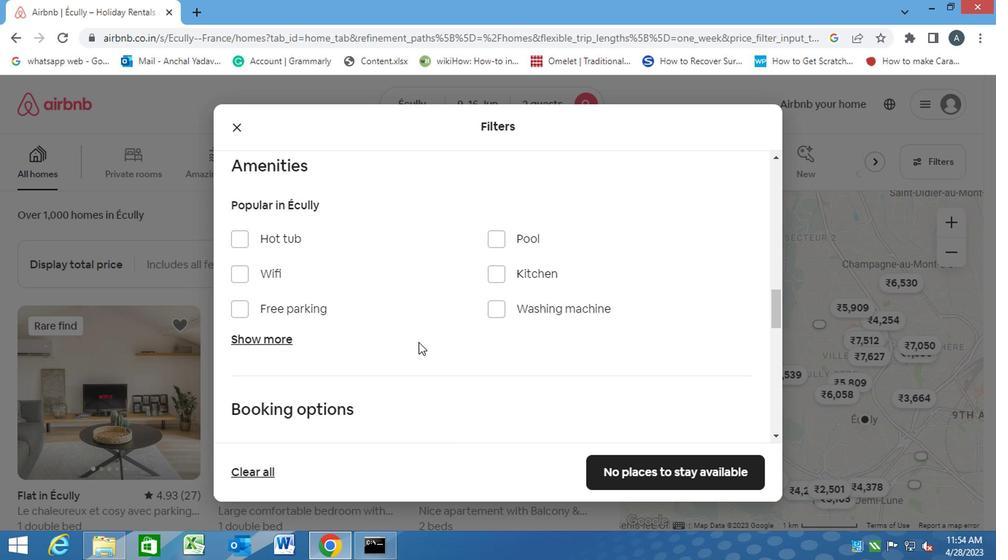 
Action: Mouse scrolled (380, 324) with delta (0, 0)
Screenshot: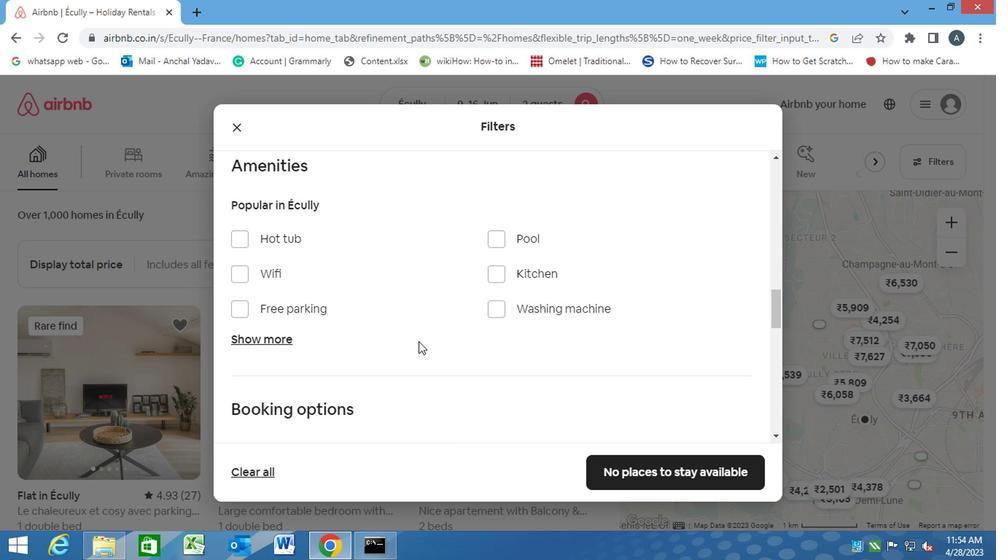 
Action: Mouse scrolled (380, 324) with delta (0, 0)
Screenshot: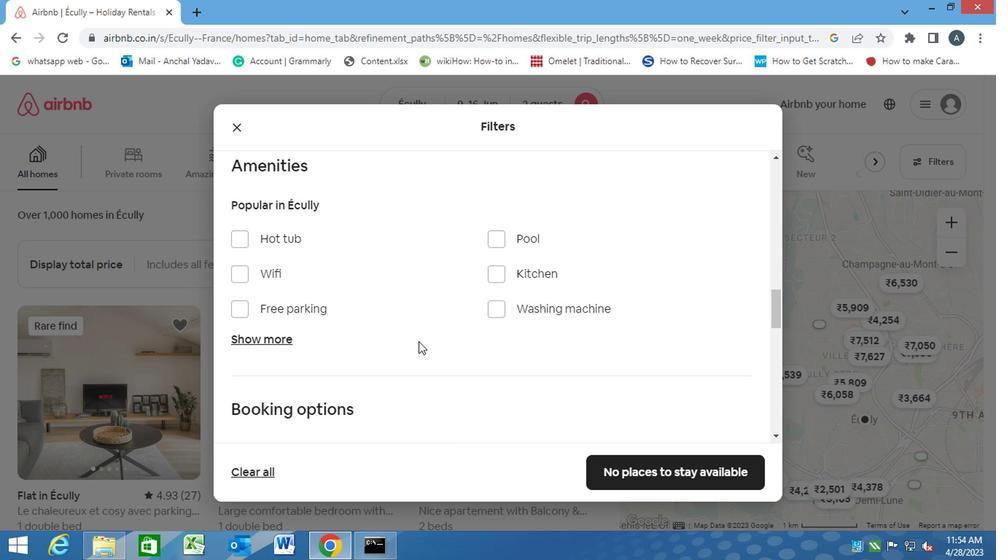 
Action: Mouse scrolled (380, 324) with delta (0, 0)
Screenshot: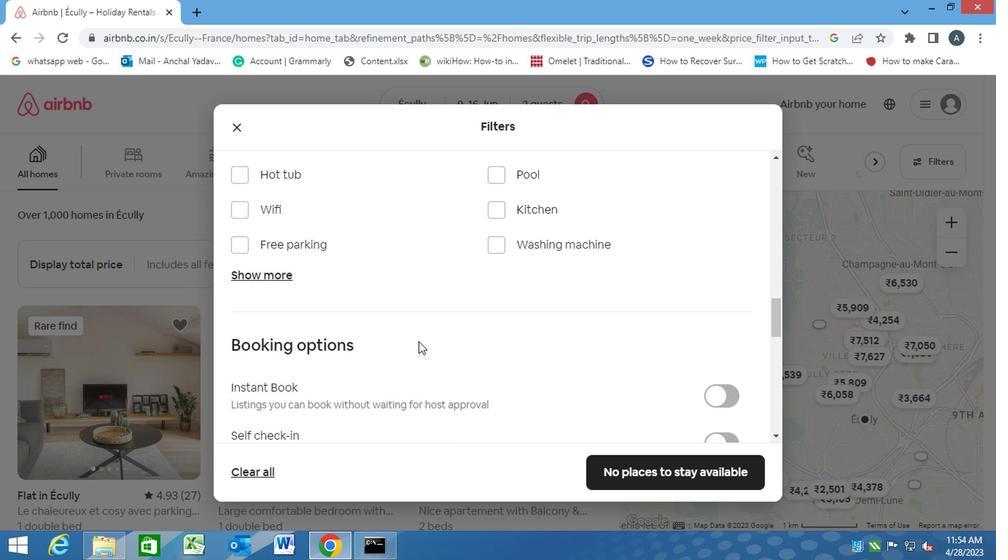 
Action: Mouse moved to (592, 287)
Screenshot: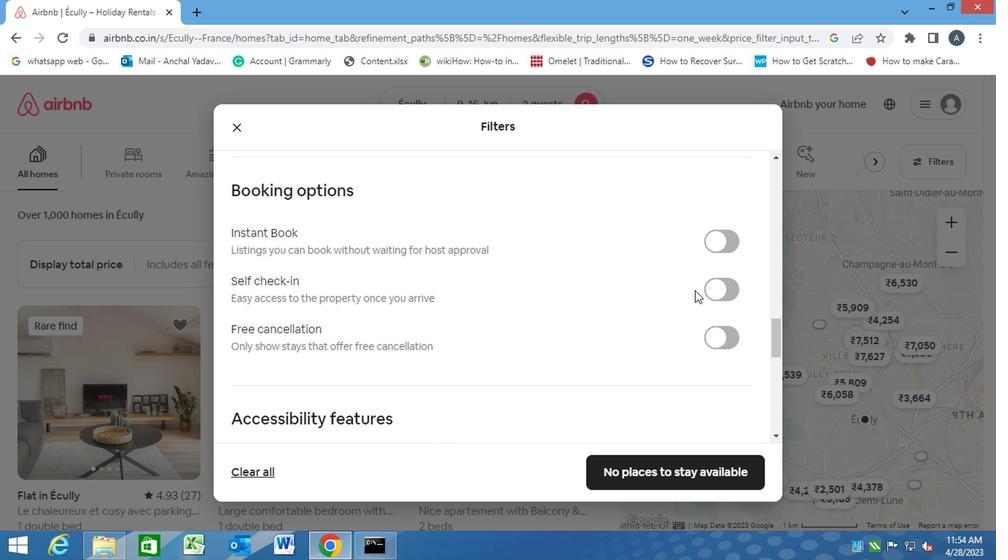 
Action: Mouse pressed left at (592, 287)
Screenshot: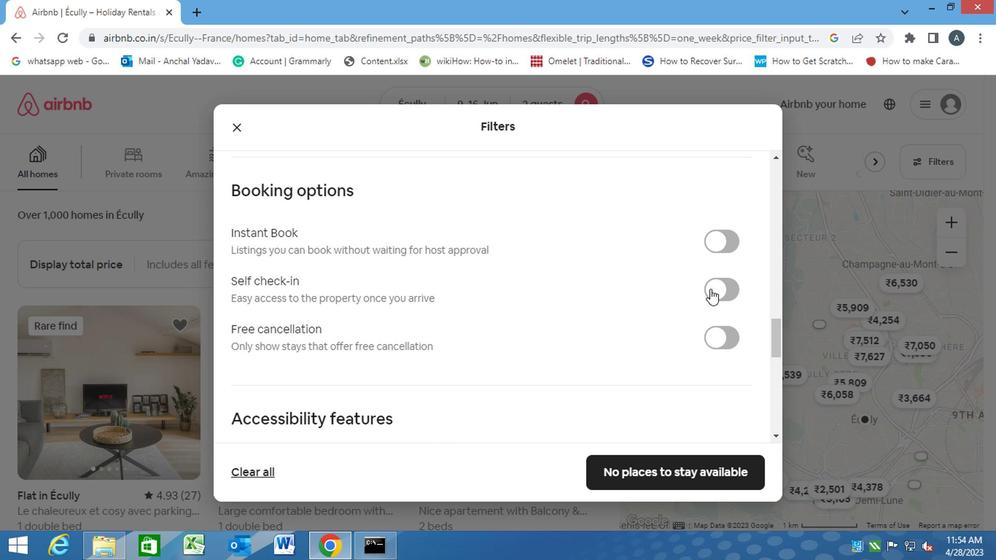 
Action: Mouse moved to (407, 337)
Screenshot: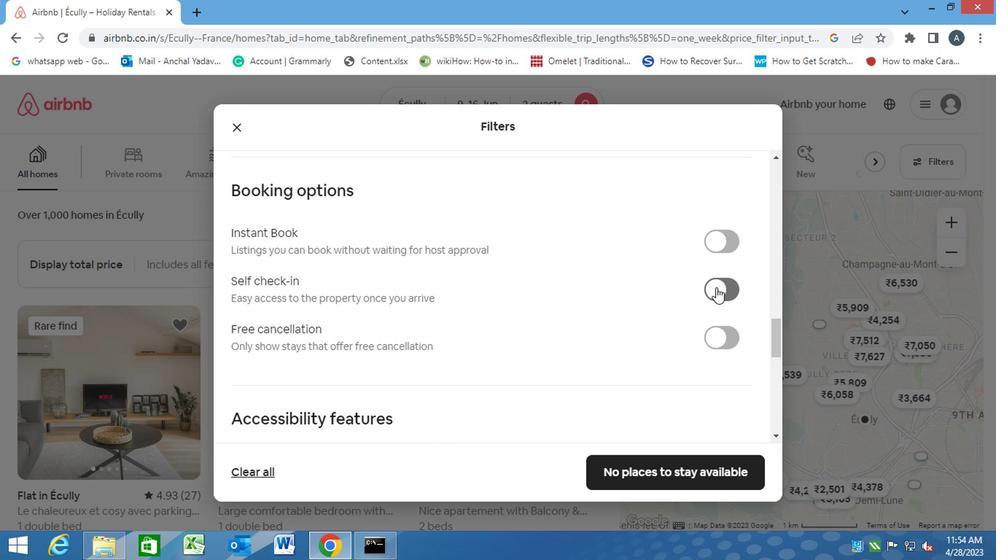 
Action: Mouse scrolled (407, 337) with delta (0, 0)
Screenshot: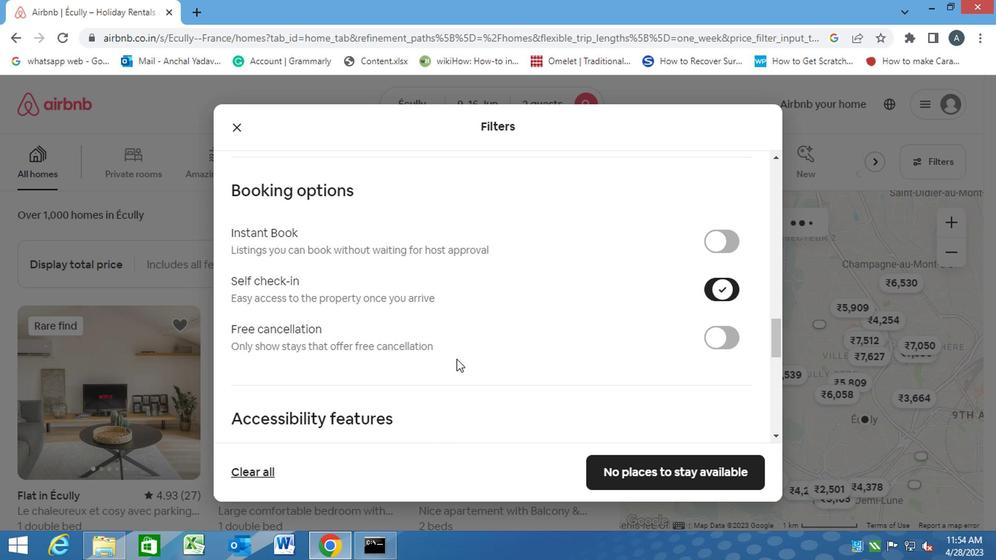
Action: Mouse scrolled (407, 337) with delta (0, 0)
Screenshot: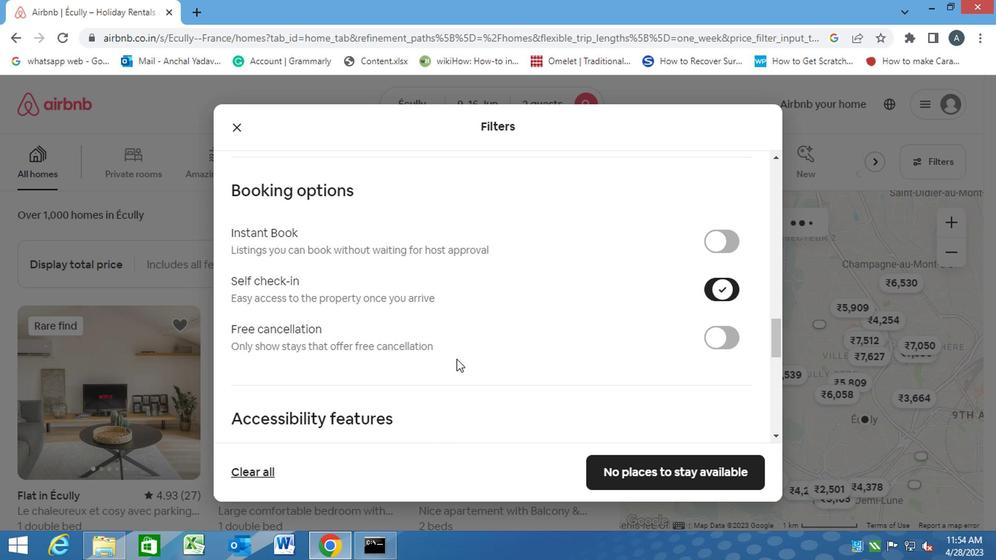 
Action: Mouse scrolled (407, 337) with delta (0, 0)
Screenshot: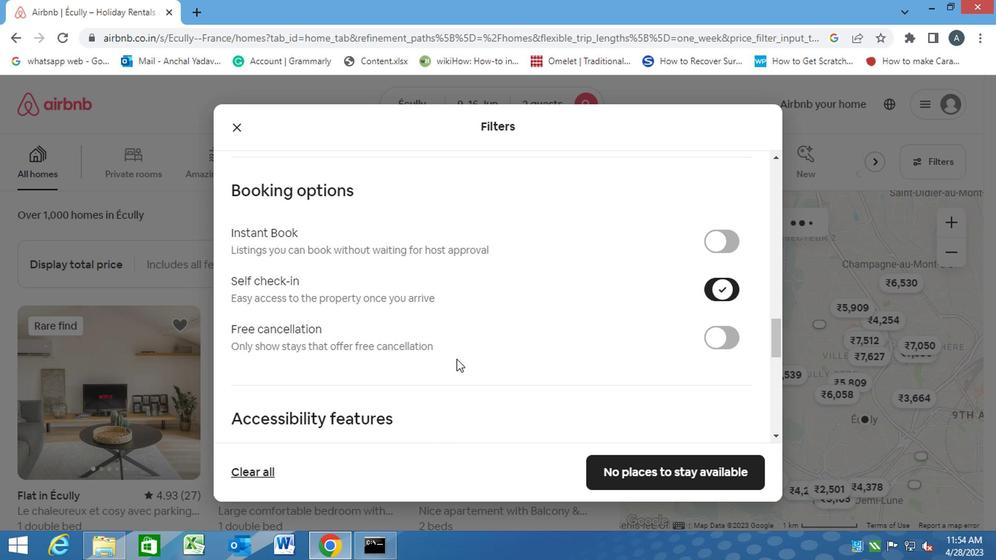 
Action: Mouse scrolled (407, 337) with delta (0, 0)
Screenshot: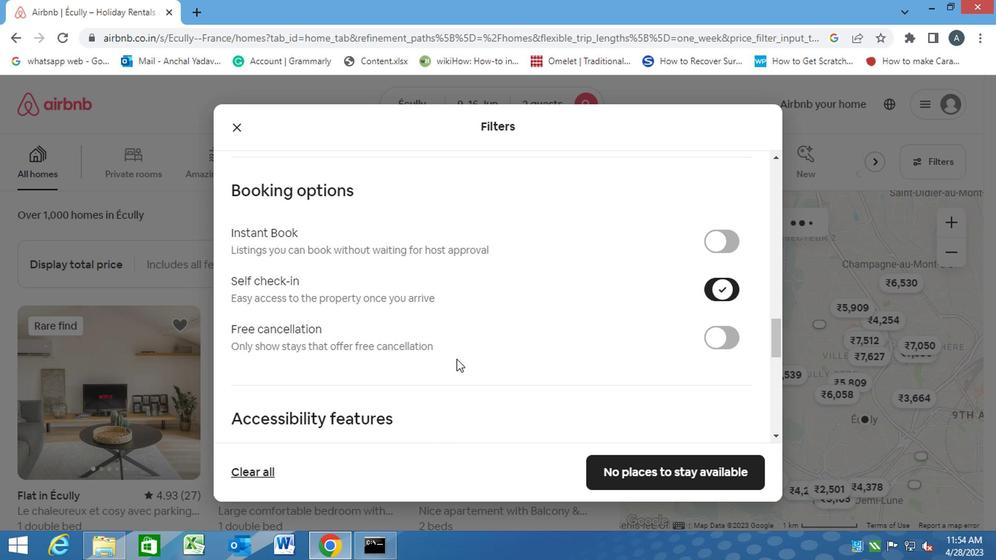
Action: Mouse scrolled (407, 337) with delta (0, 0)
Screenshot: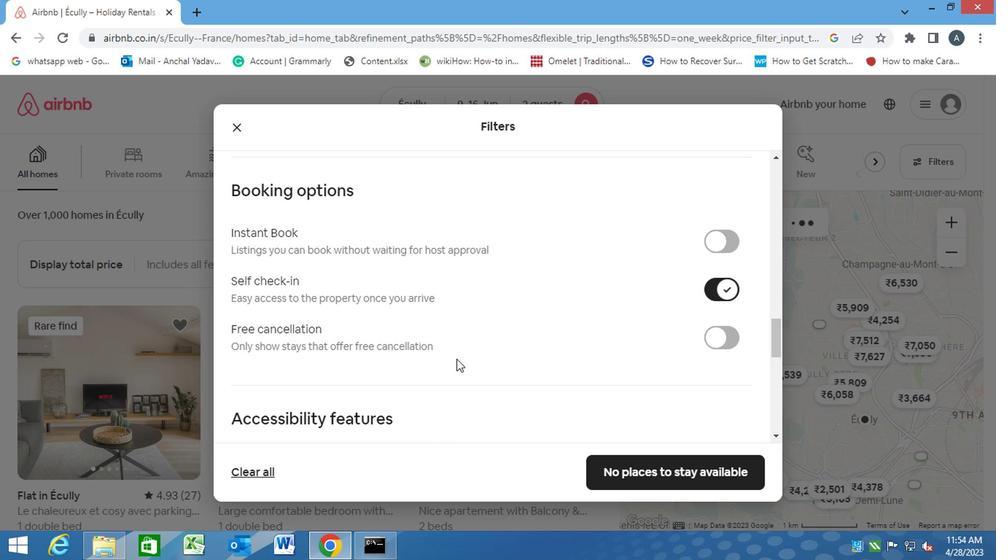 
Action: Mouse moved to (405, 338)
Screenshot: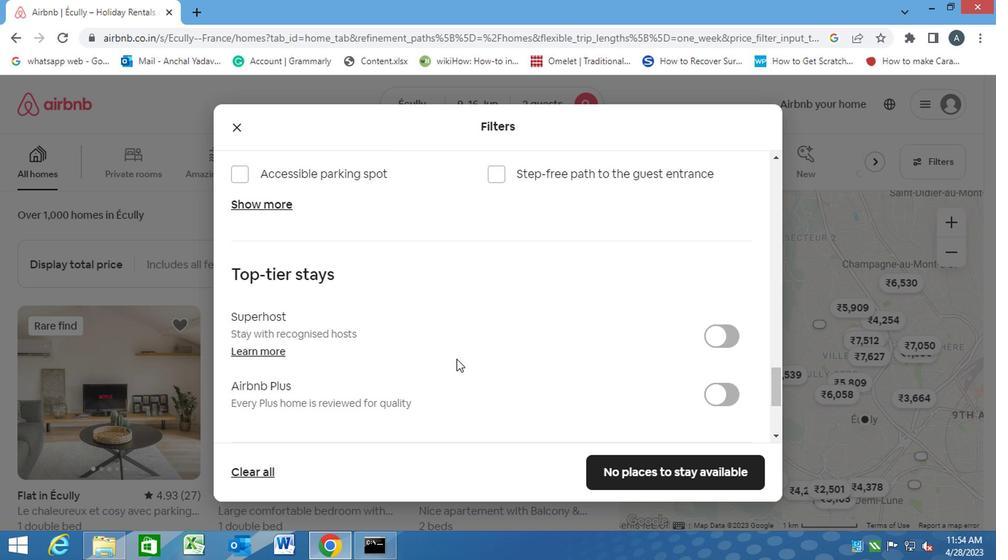 
Action: Mouse scrolled (405, 337) with delta (0, 0)
Screenshot: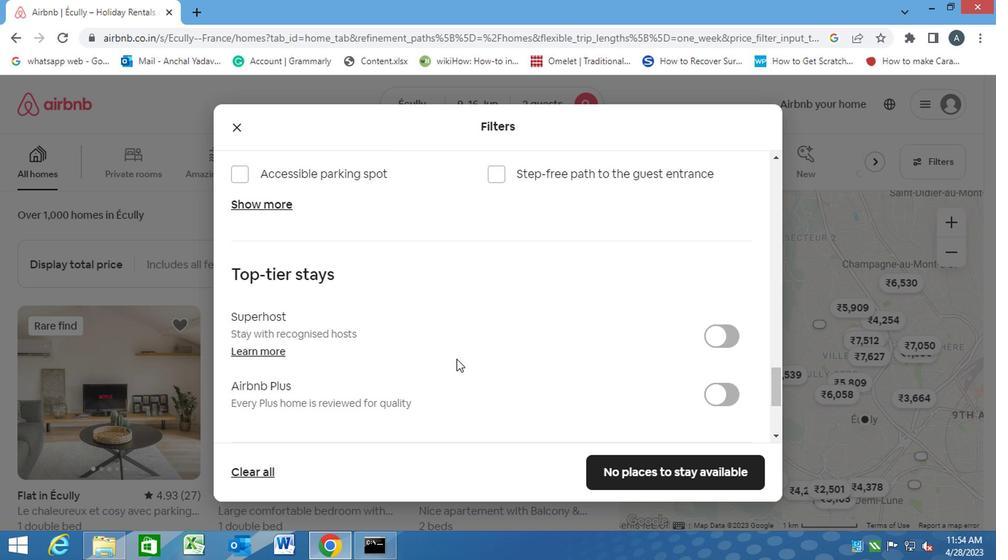 
Action: Mouse moved to (402, 339)
Screenshot: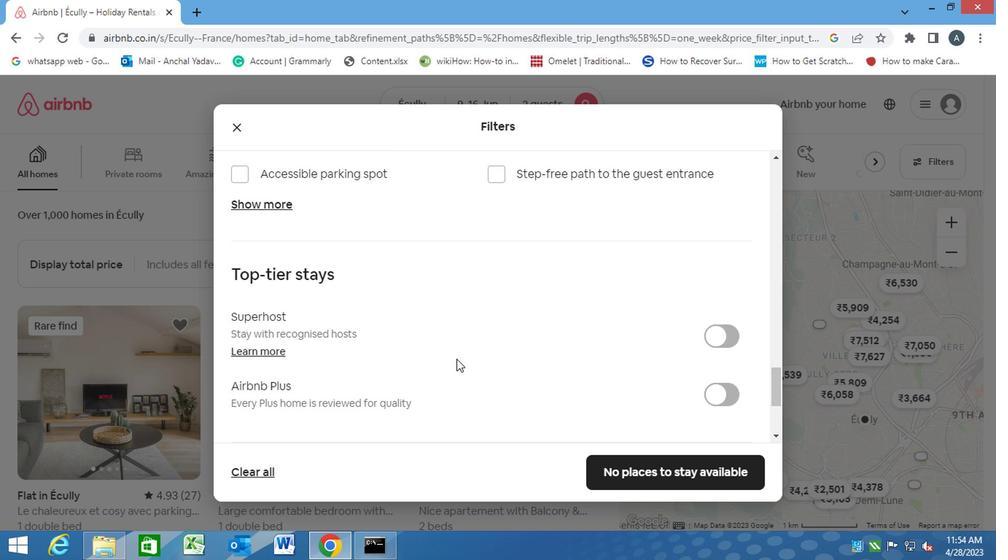 
Action: Mouse scrolled (402, 339) with delta (0, 0)
Screenshot: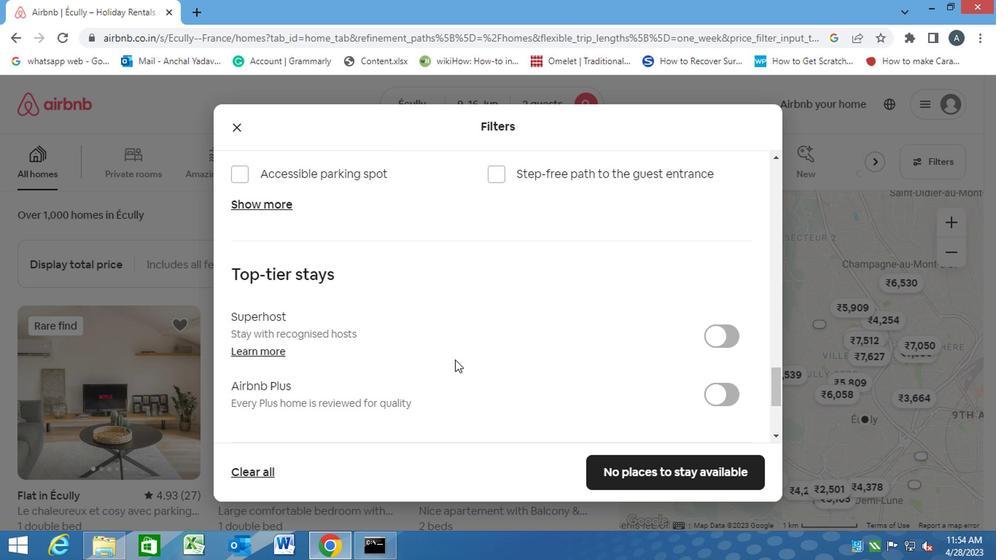 
Action: Mouse moved to (249, 346)
Screenshot: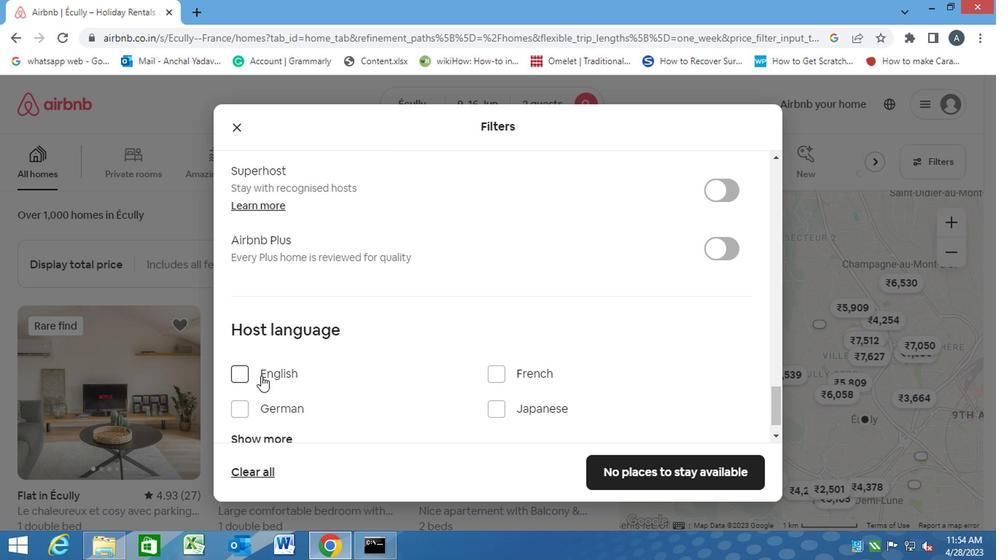 
Action: Mouse pressed left at (249, 346)
Screenshot: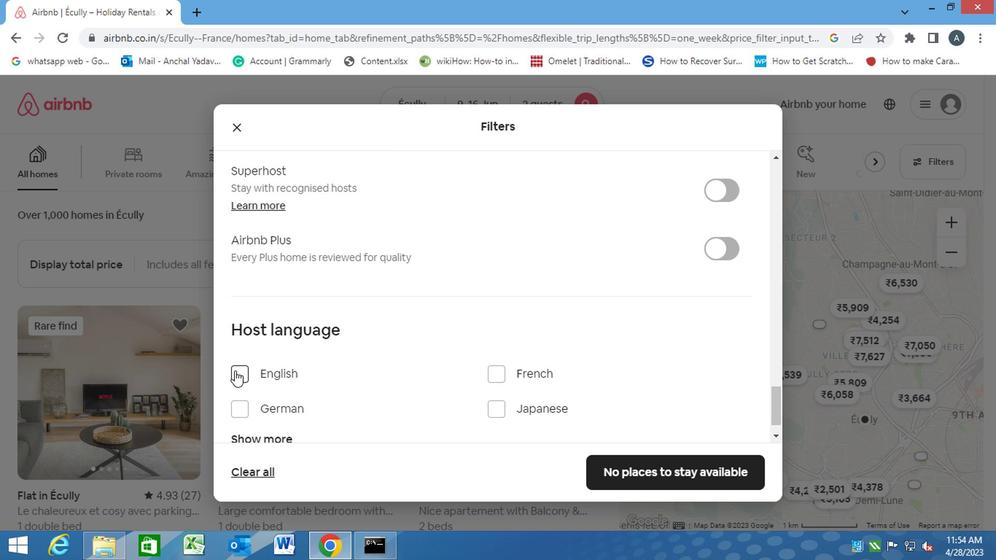 
Action: Mouse moved to (522, 411)
Screenshot: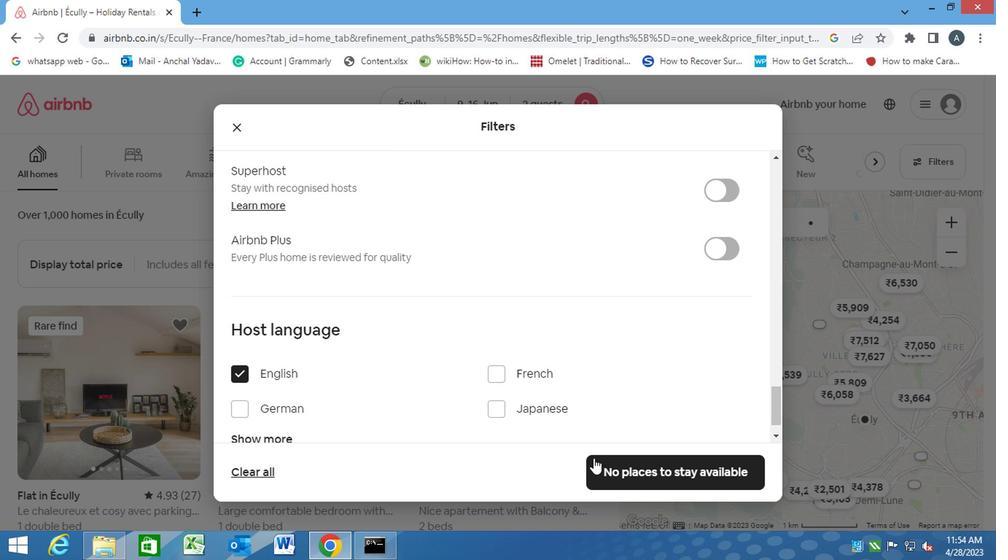 
Action: Mouse pressed left at (522, 411)
Screenshot: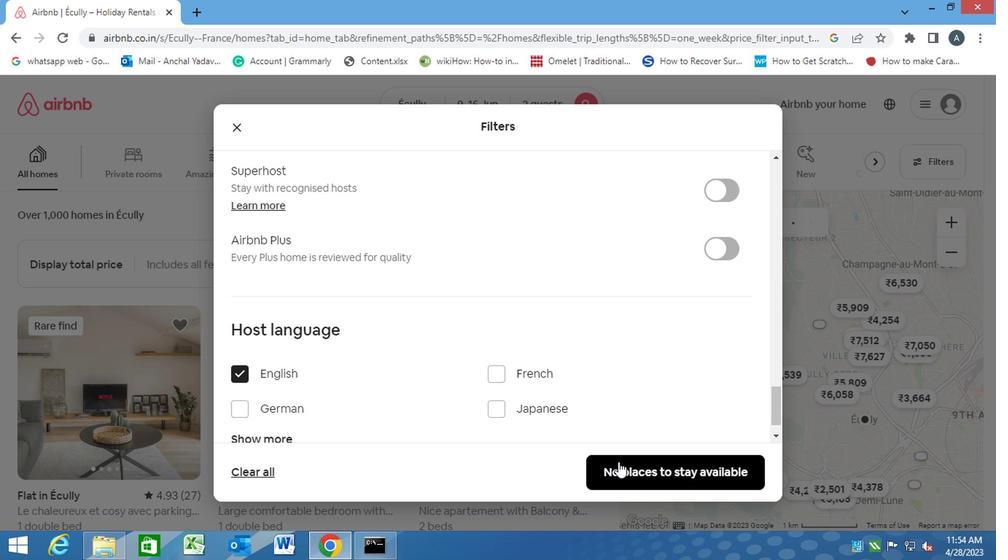 
Action: Mouse moved to (523, 411)
Screenshot: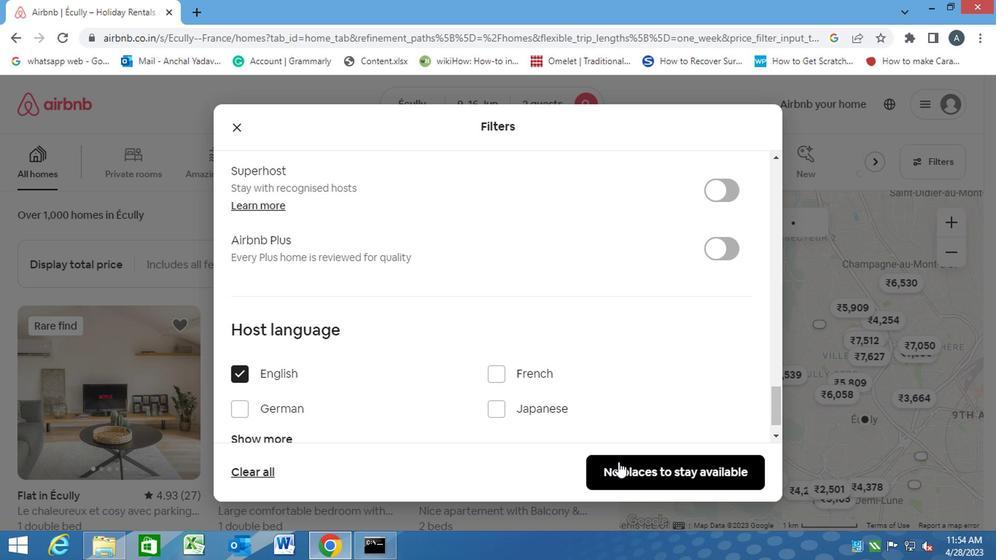 
